 Task: Open Card Card0000000240 in Board Board0000000060 in Workspace WS0000000020 in Trello. Add Member Email0000000080 to Card Card0000000240 in Board Board0000000060 in Workspace WS0000000020 in Trello. Add Red Label titled Label0000000240 to Card Card0000000240 in Board Board0000000060 in Workspace WS0000000020 in Trello. Add Checklist CL0000000240 to Card Card0000000240 in Board Board0000000060 in Workspace WS0000000020 in Trello. Add Dates with Start Date as Nov 01 2023 and Due Date as Nov 30 2023 to Card Card0000000240 in Board Board0000000060 in Workspace WS0000000020 in Trello
Action: Mouse moved to (571, 613)
Screenshot: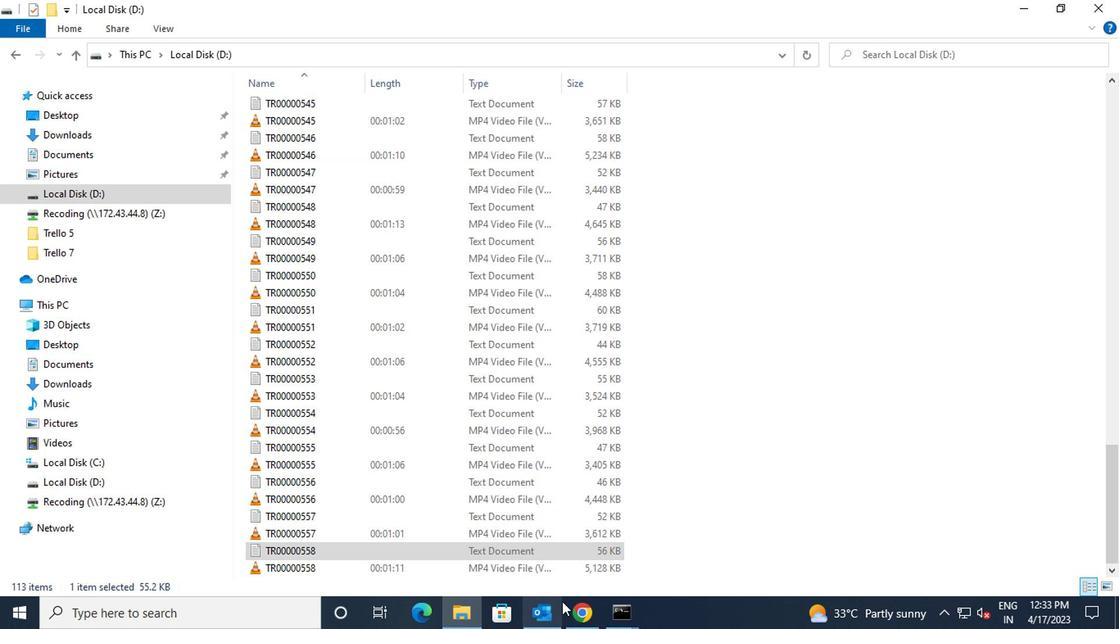 
Action: Mouse pressed left at (571, 613)
Screenshot: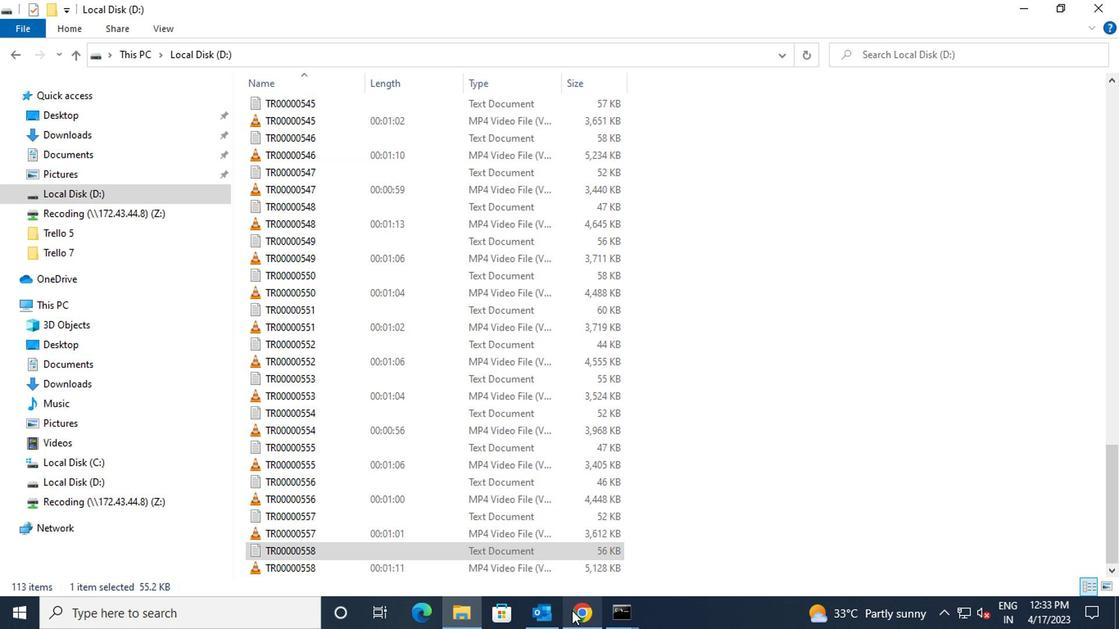 
Action: Mouse moved to (393, 494)
Screenshot: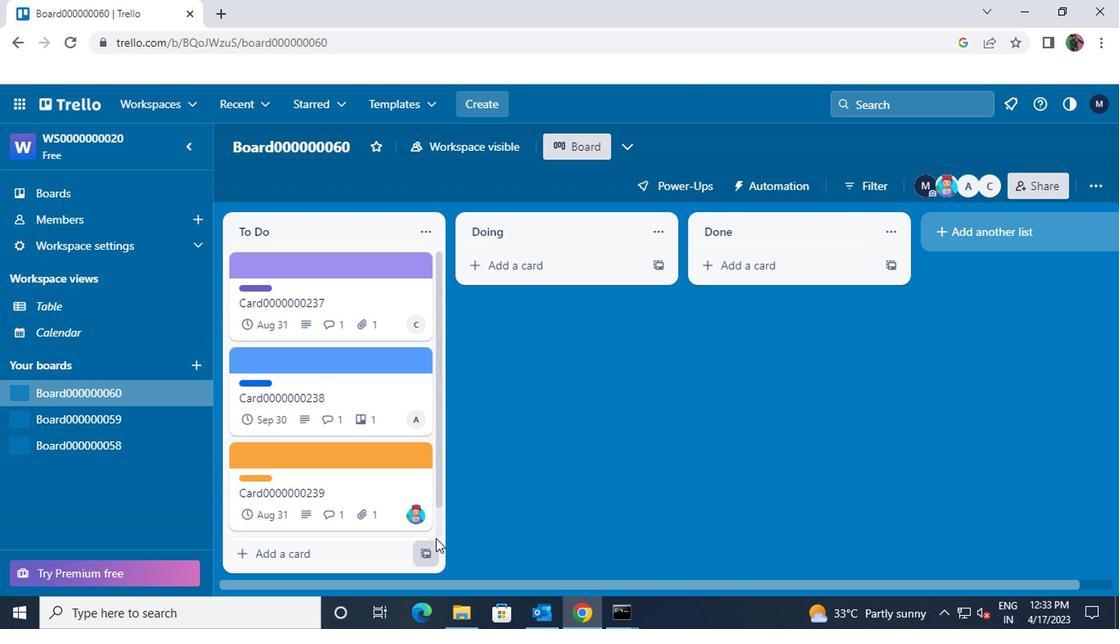
Action: Mouse scrolled (393, 493) with delta (0, 0)
Screenshot: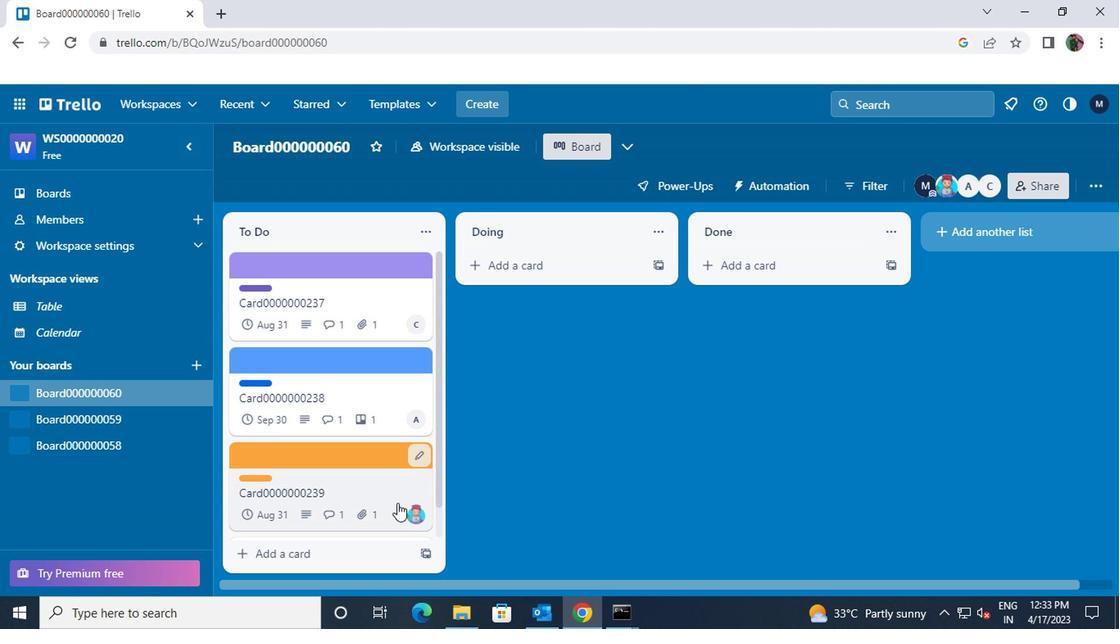 
Action: Mouse scrolled (393, 493) with delta (0, 0)
Screenshot: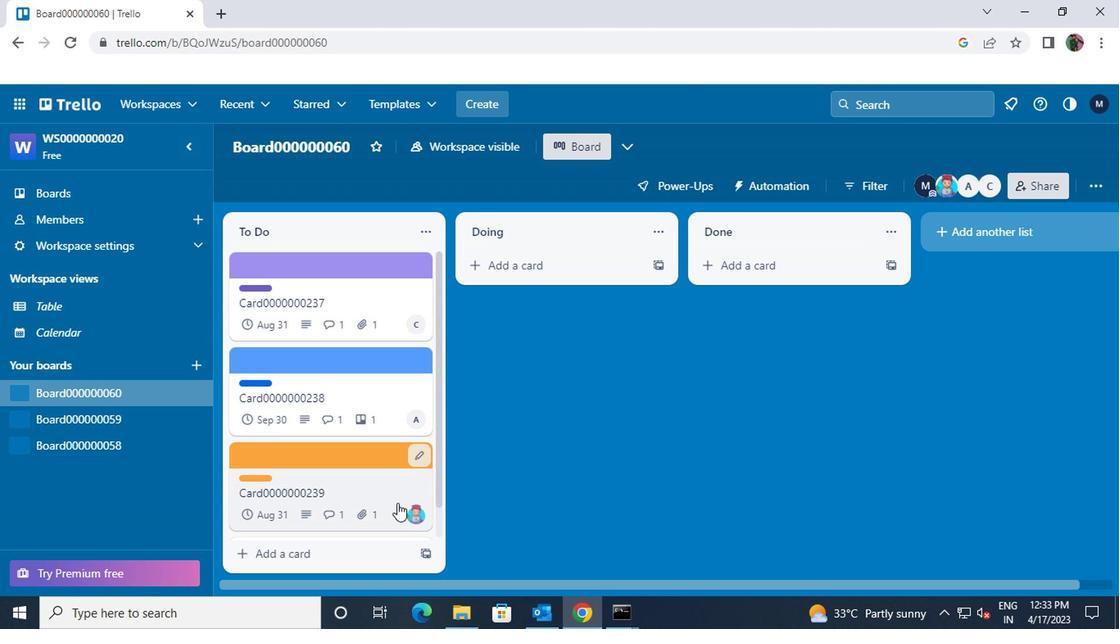 
Action: Mouse scrolled (393, 493) with delta (0, 0)
Screenshot: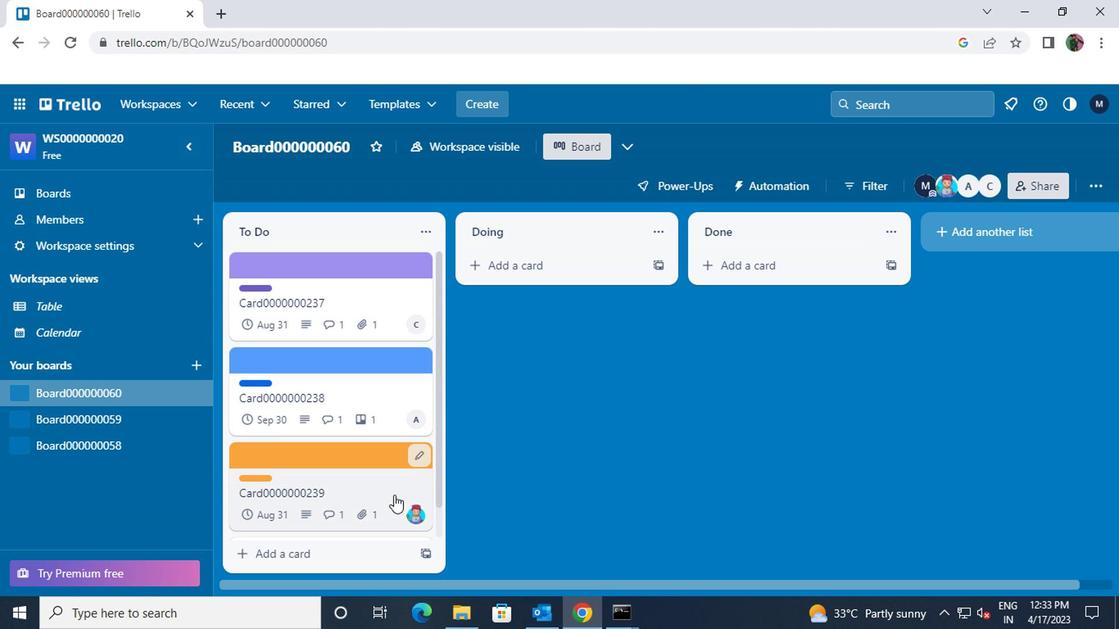 
Action: Mouse moved to (382, 506)
Screenshot: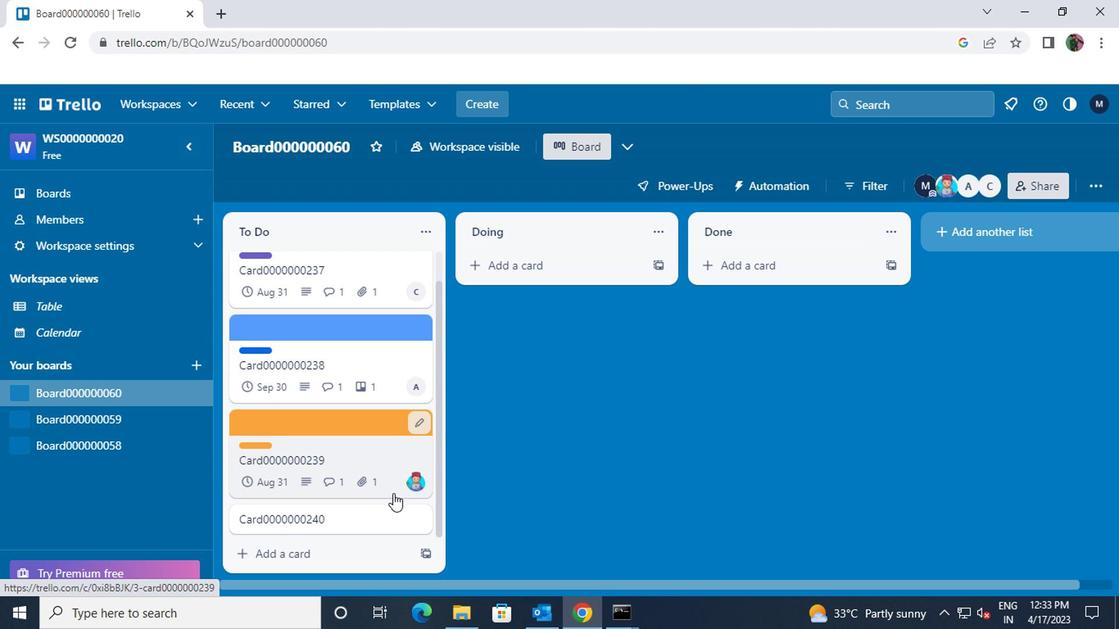 
Action: Mouse pressed left at (382, 506)
Screenshot: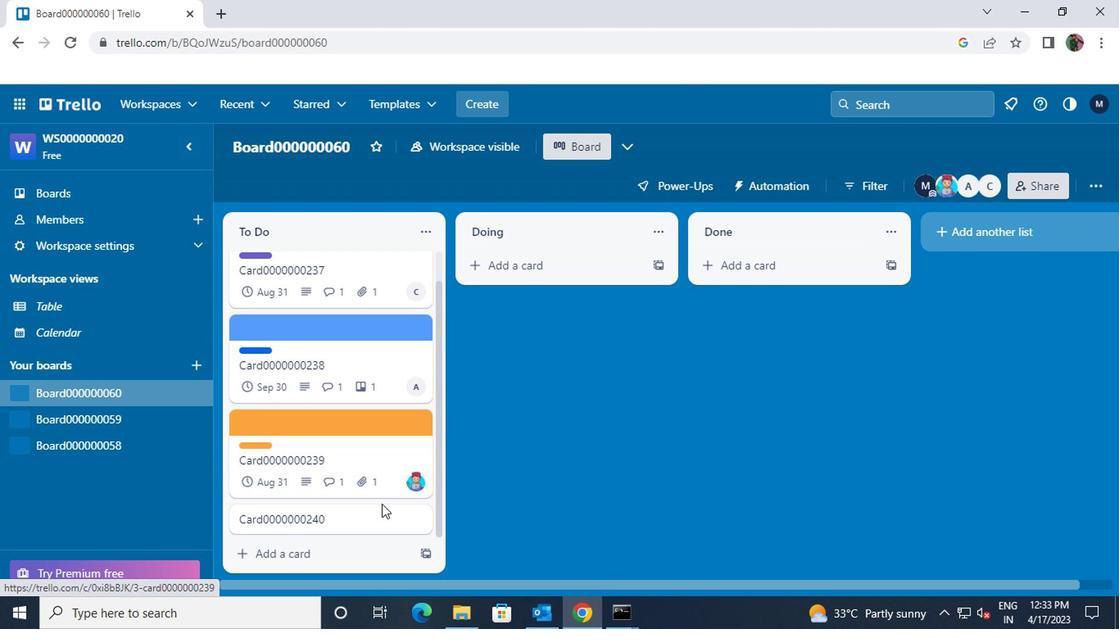 
Action: Mouse moved to (745, 240)
Screenshot: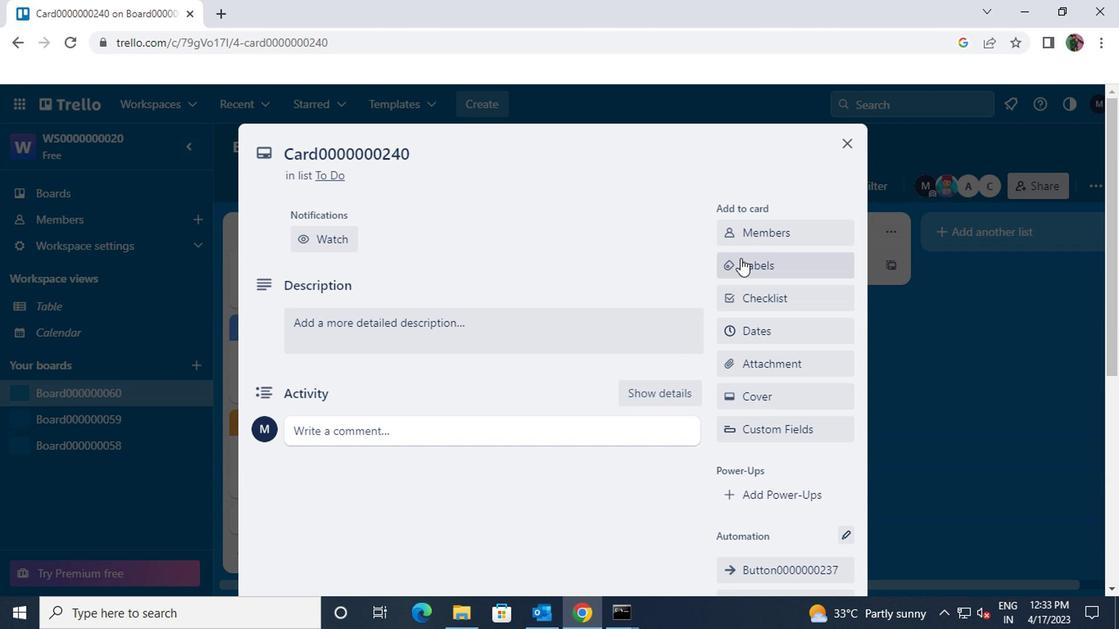 
Action: Mouse pressed left at (745, 240)
Screenshot: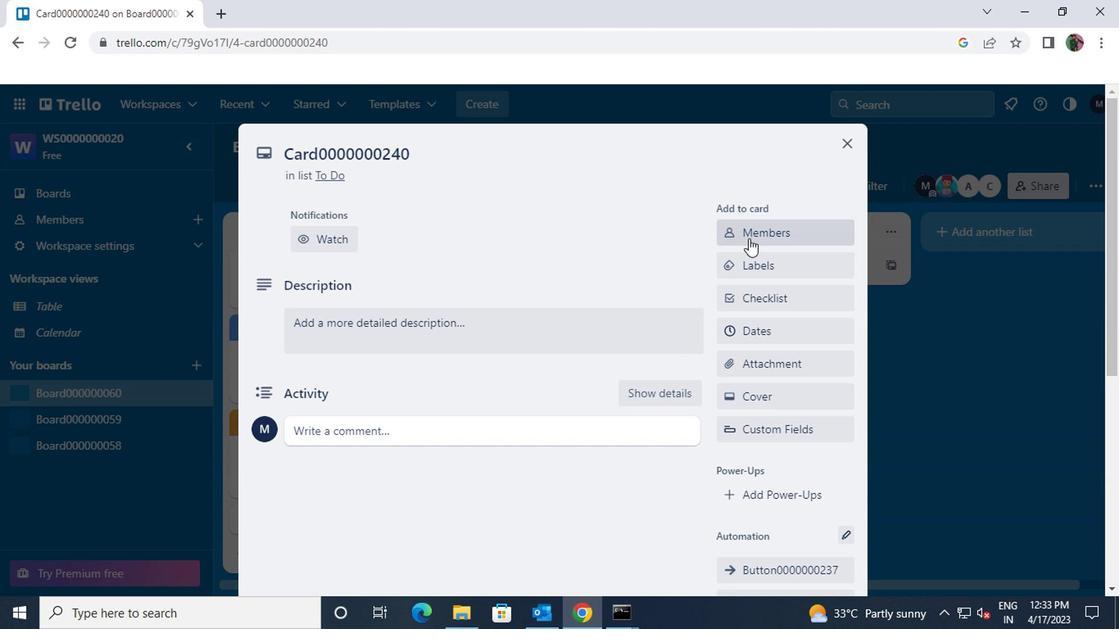 
Action: Key pressed nikrathi889<Key.shift>@GMAIL.COM
Screenshot: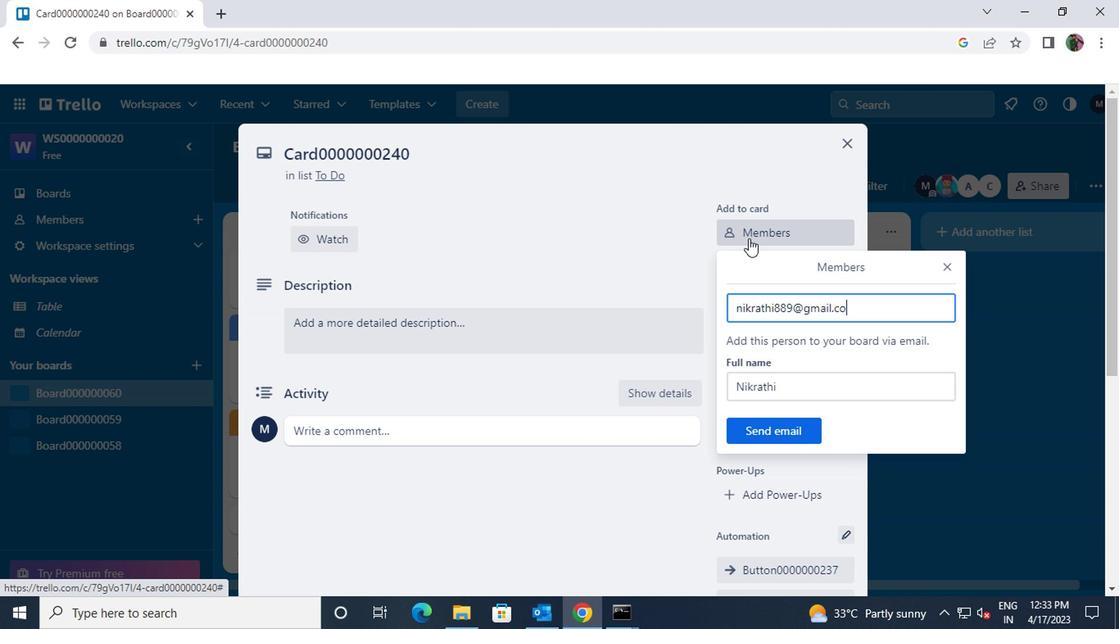 
Action: Mouse moved to (774, 431)
Screenshot: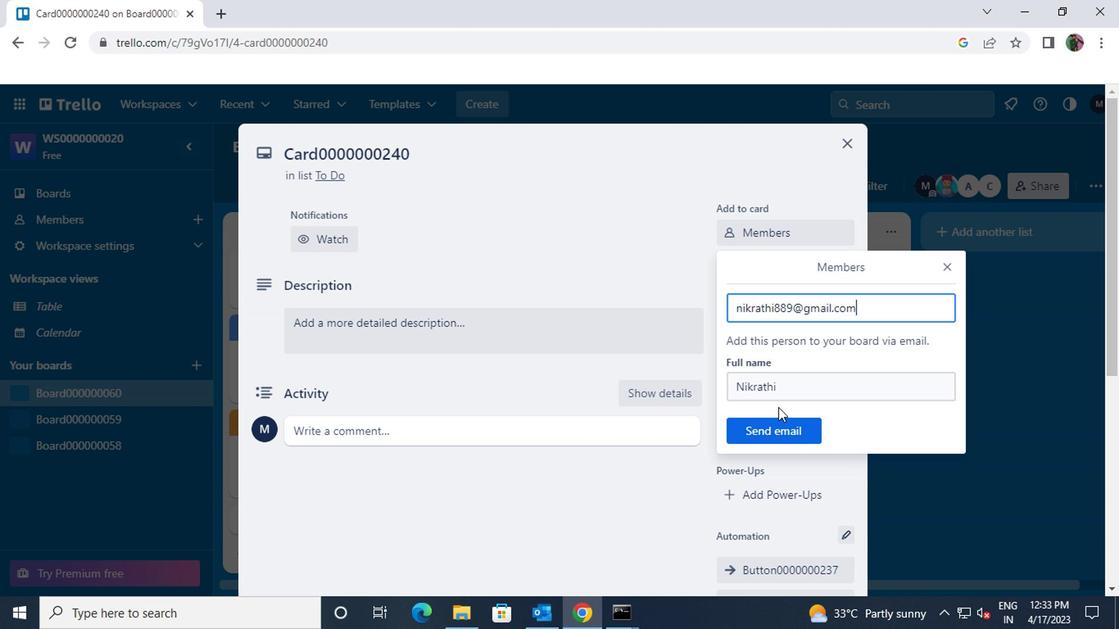 
Action: Mouse pressed left at (774, 431)
Screenshot: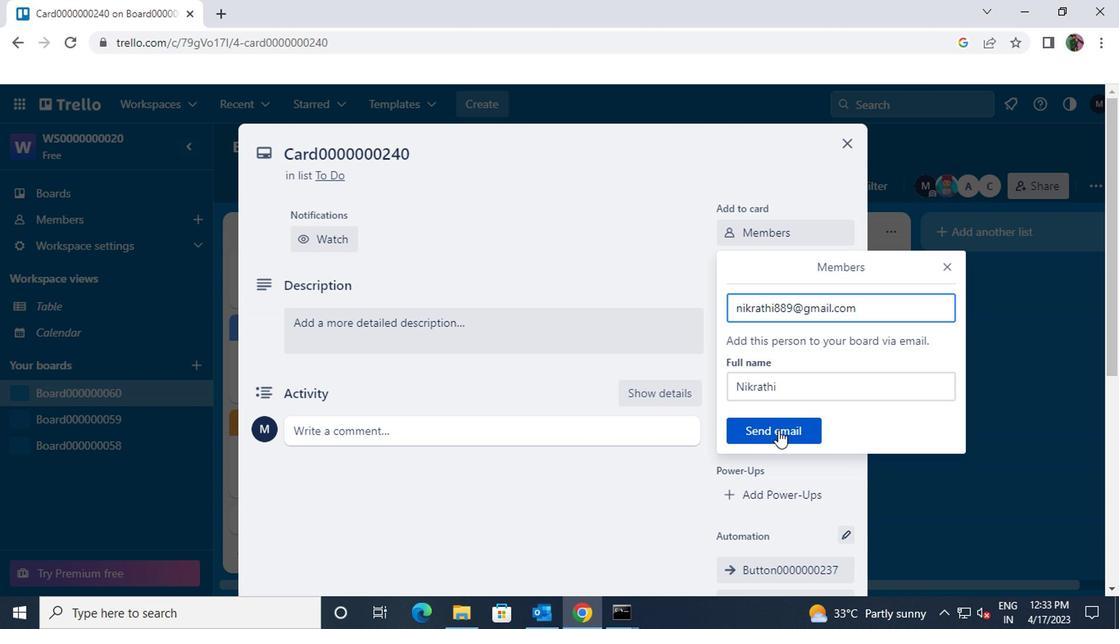
Action: Mouse moved to (770, 266)
Screenshot: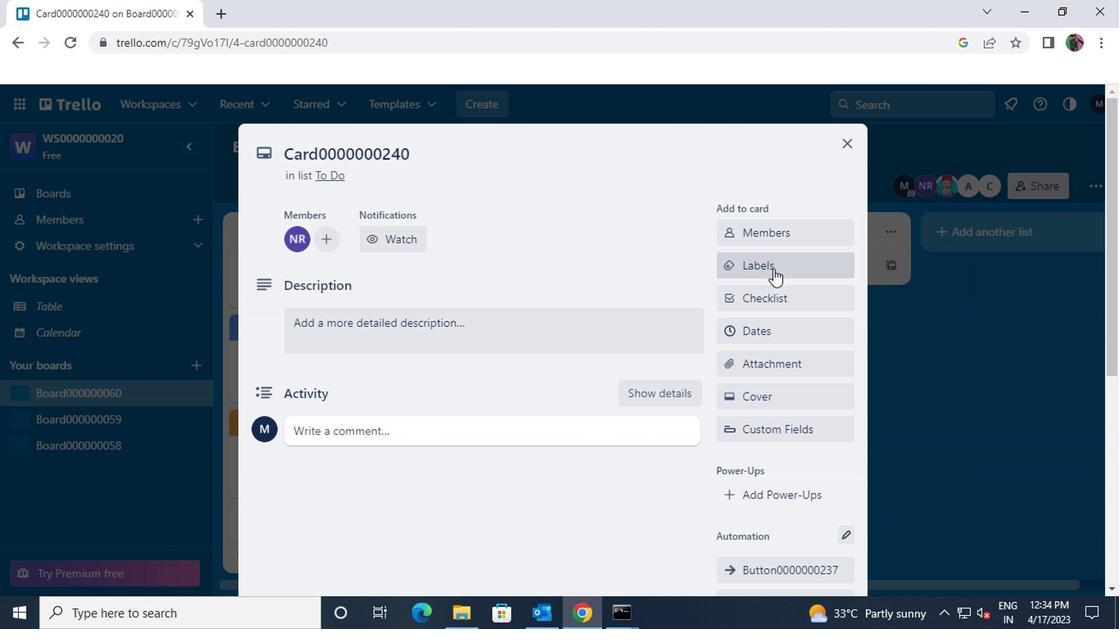 
Action: Mouse pressed left at (770, 266)
Screenshot: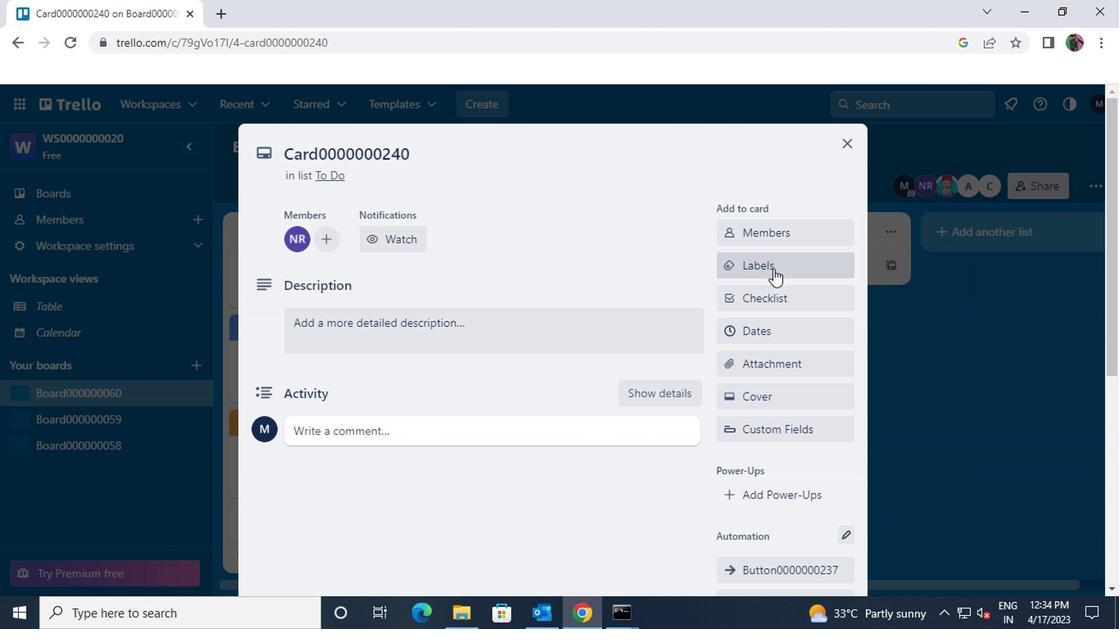 
Action: Mouse moved to (838, 521)
Screenshot: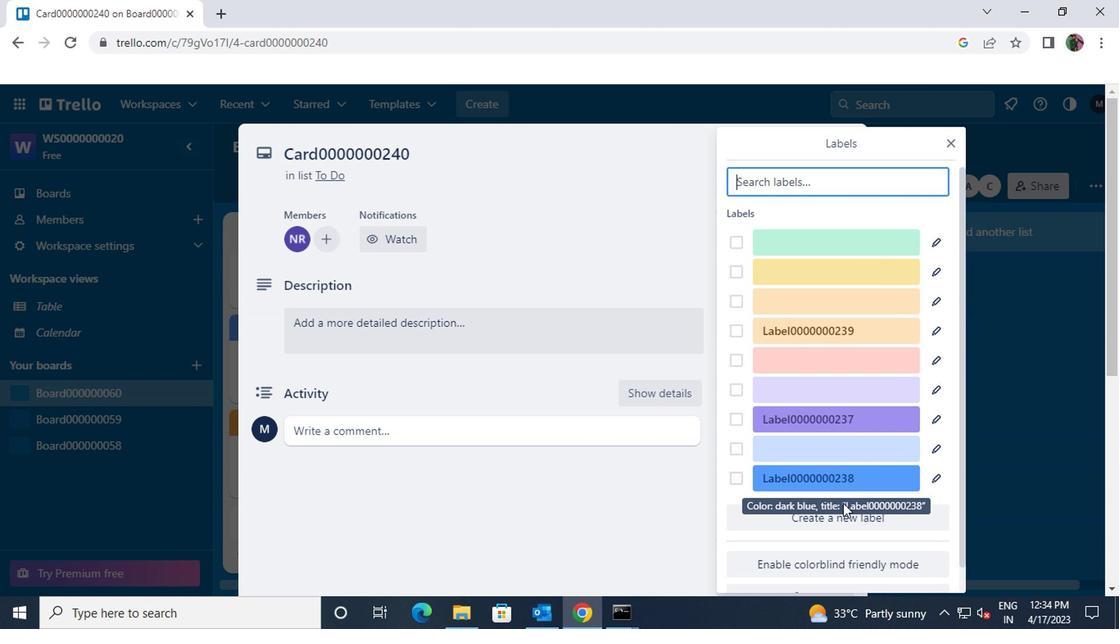 
Action: Mouse pressed left at (838, 521)
Screenshot: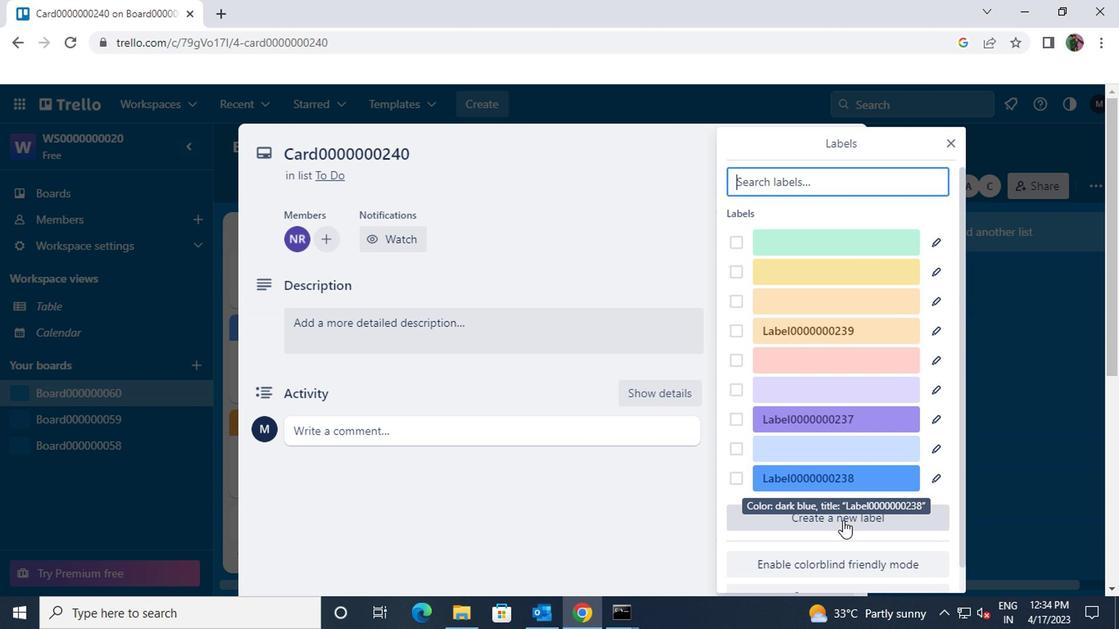 
Action: Mouse moved to (802, 294)
Screenshot: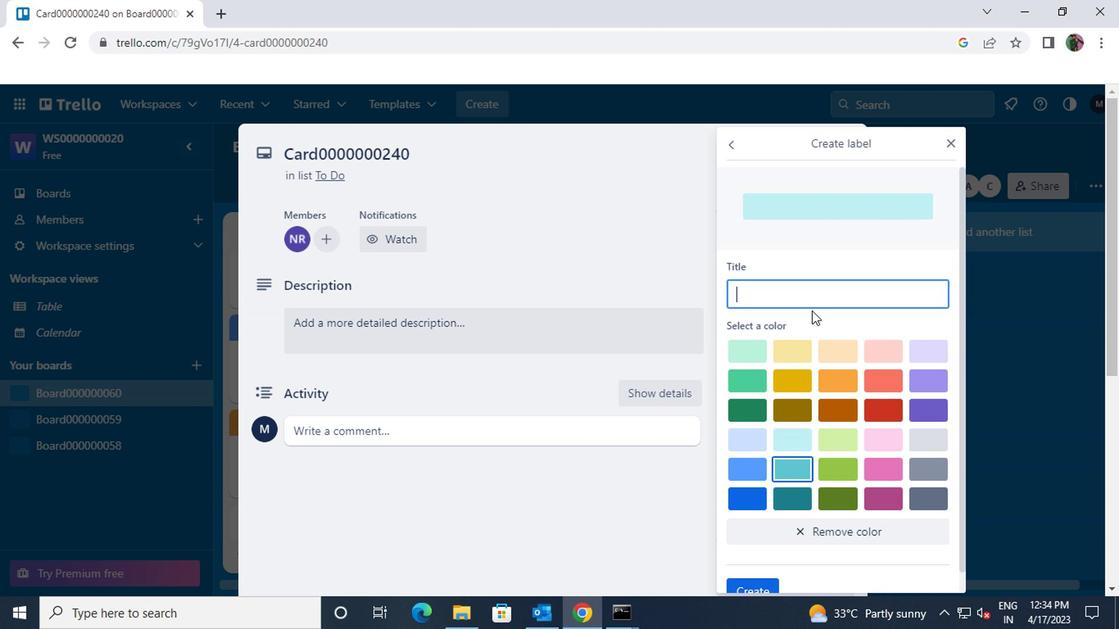 
Action: Mouse pressed left at (802, 294)
Screenshot: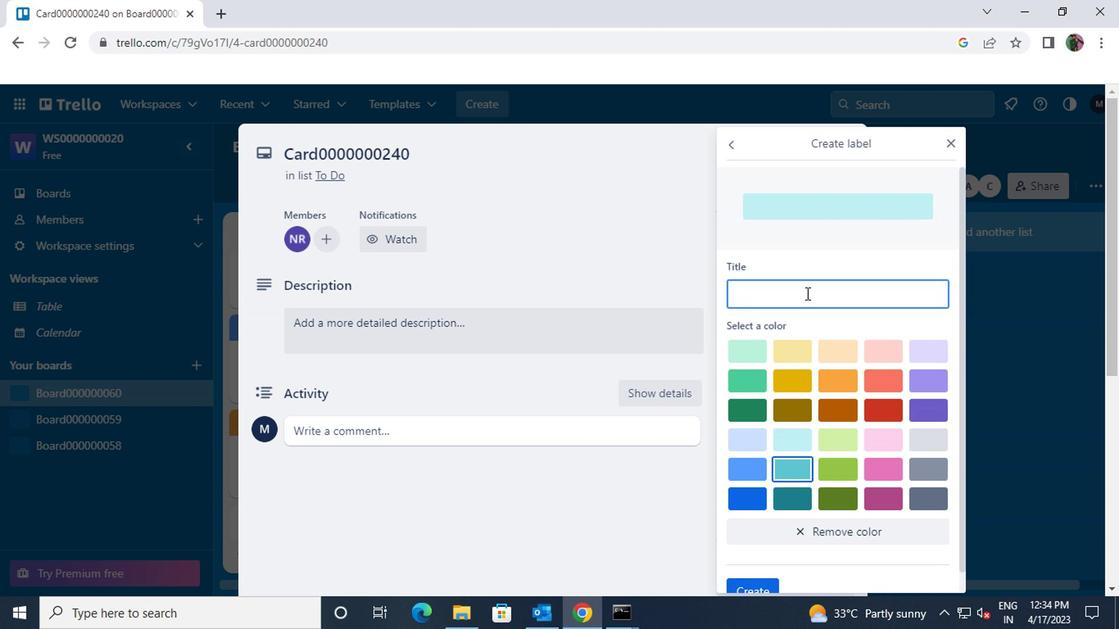 
Action: Key pressed LABEL0000000240
Screenshot: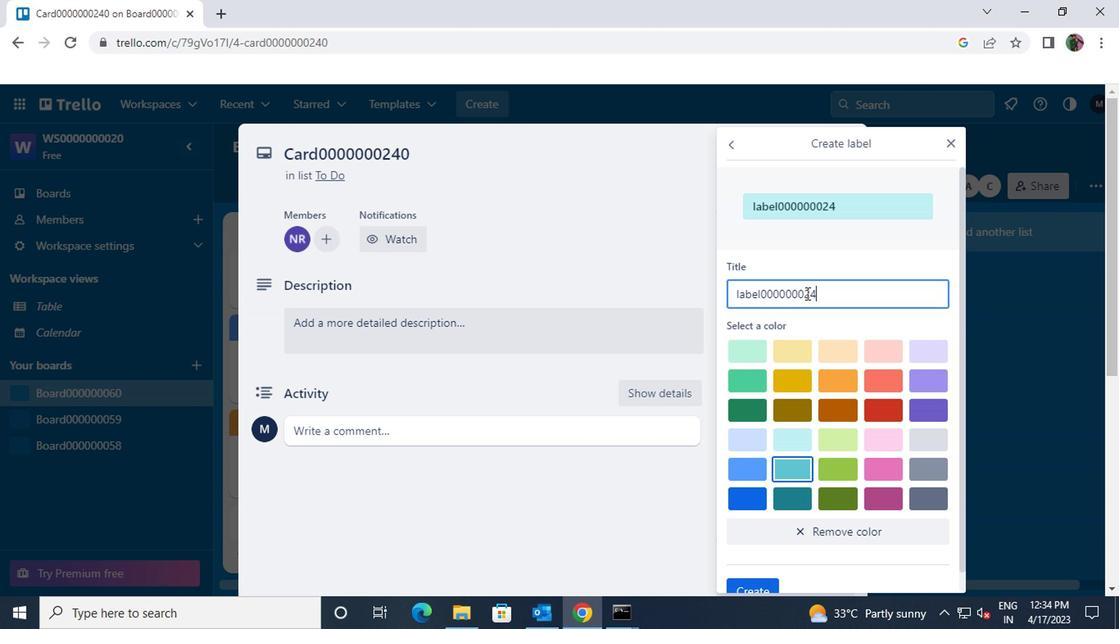 
Action: Mouse moved to (883, 409)
Screenshot: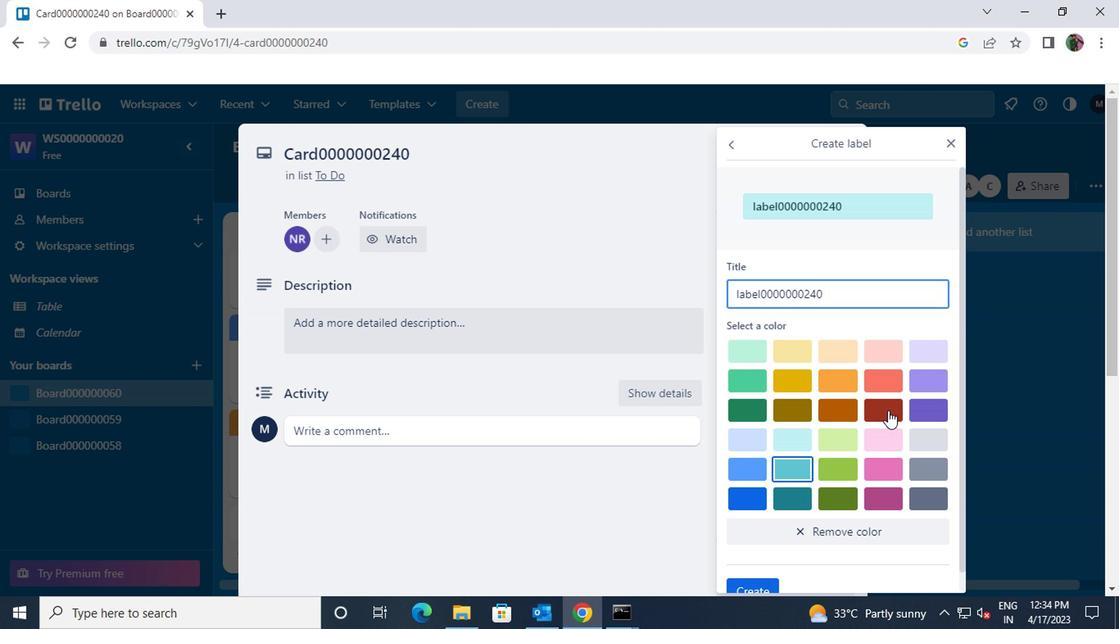 
Action: Mouse pressed left at (883, 409)
Screenshot: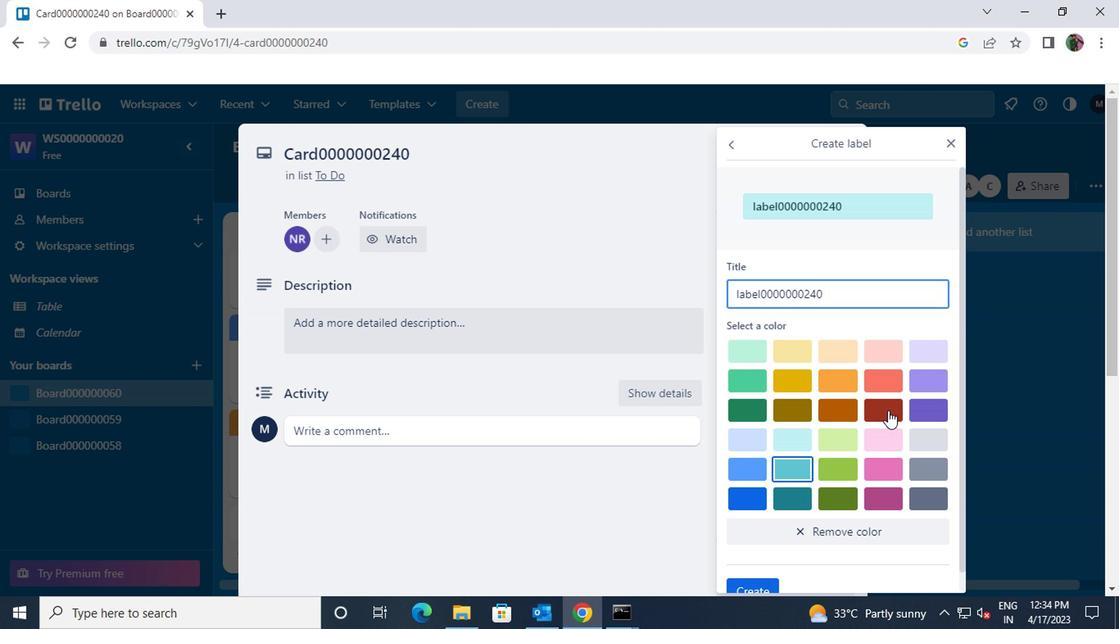
Action: Mouse moved to (883, 402)
Screenshot: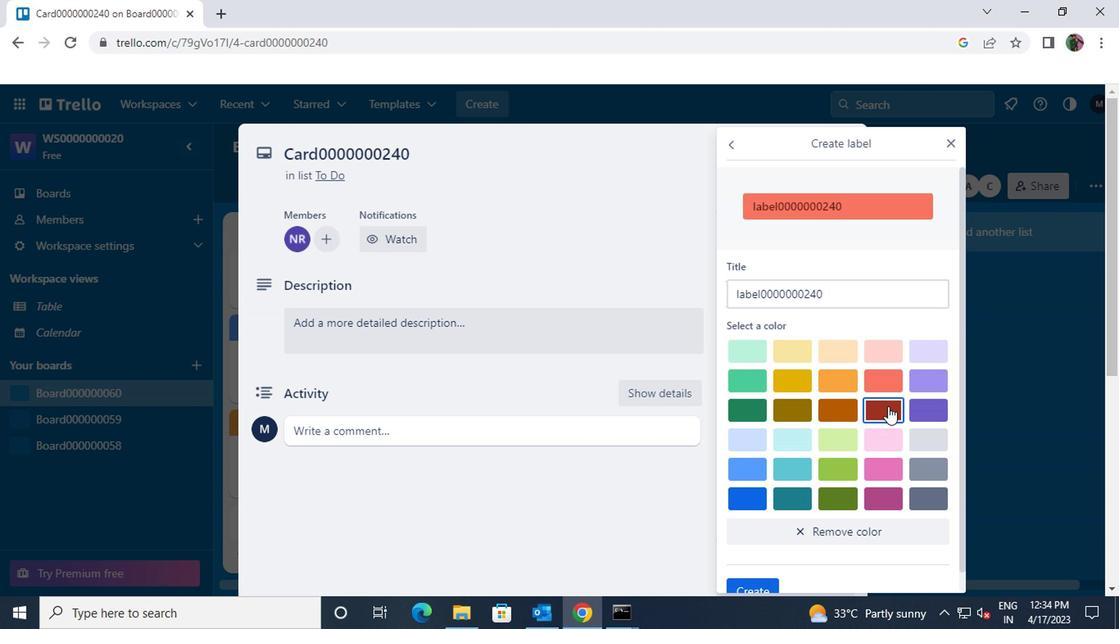 
Action: Mouse scrolled (883, 402) with delta (0, 0)
Screenshot: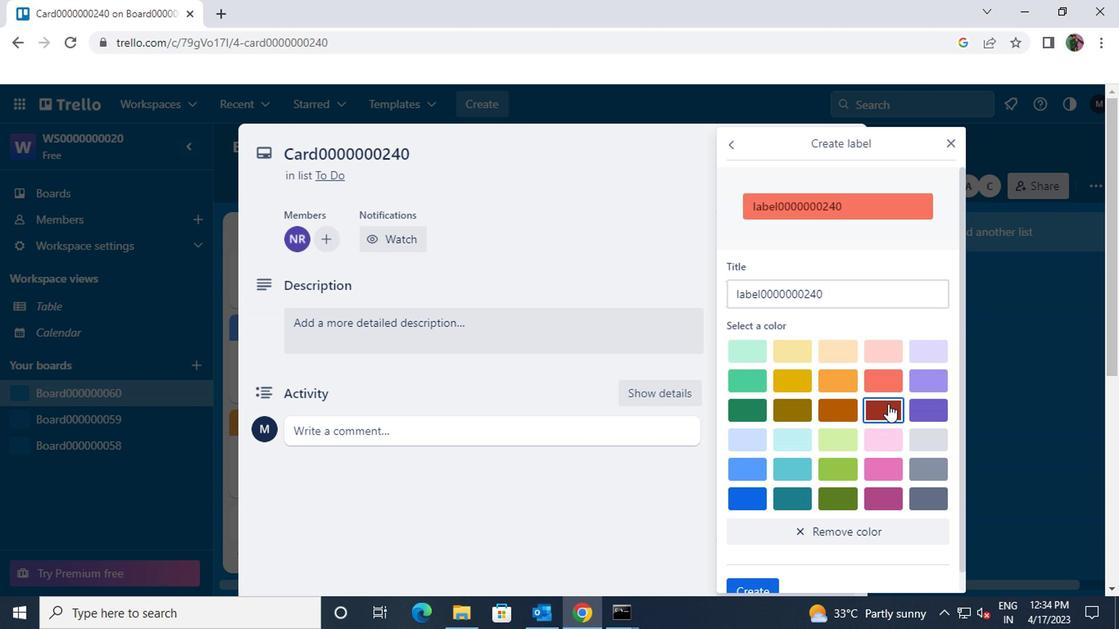 
Action: Mouse scrolled (883, 402) with delta (0, 0)
Screenshot: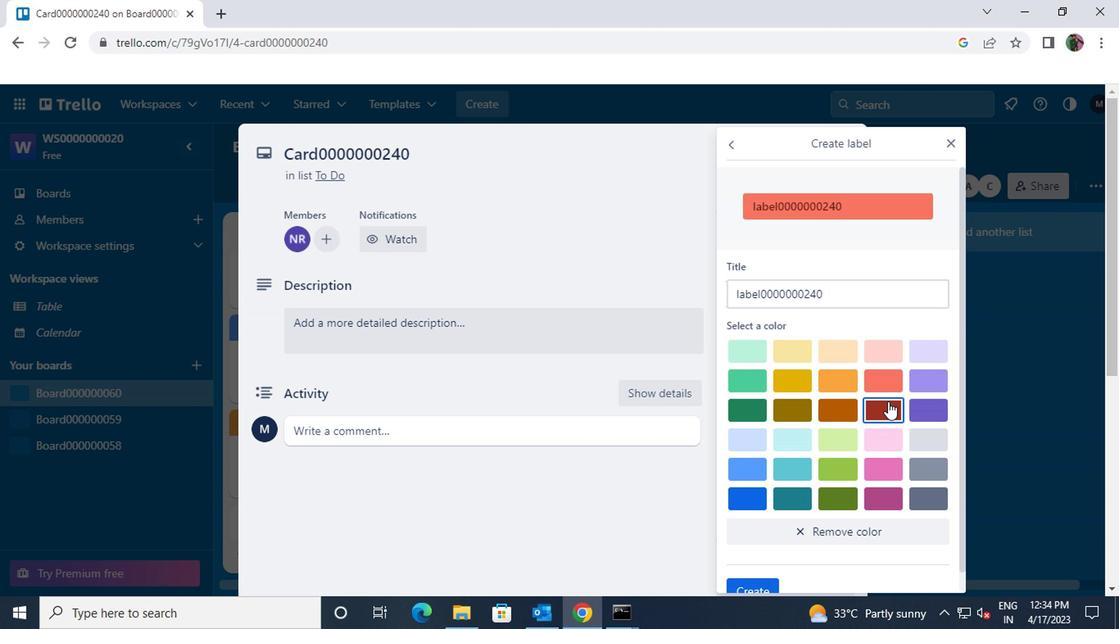 
Action: Mouse moved to (764, 568)
Screenshot: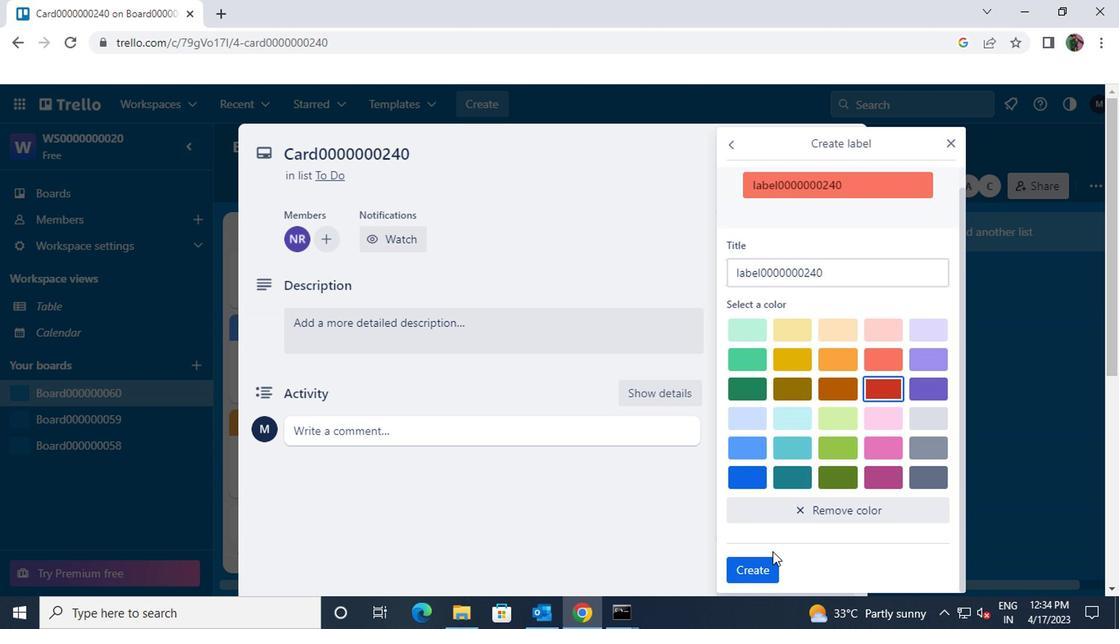 
Action: Mouse pressed left at (764, 568)
Screenshot: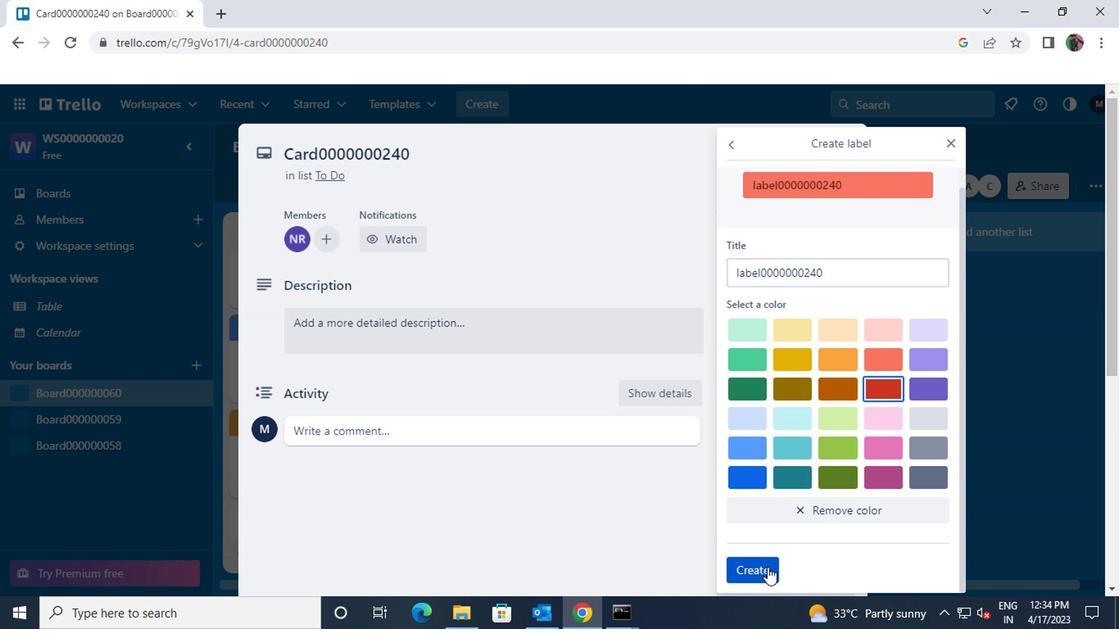 
Action: Mouse moved to (954, 141)
Screenshot: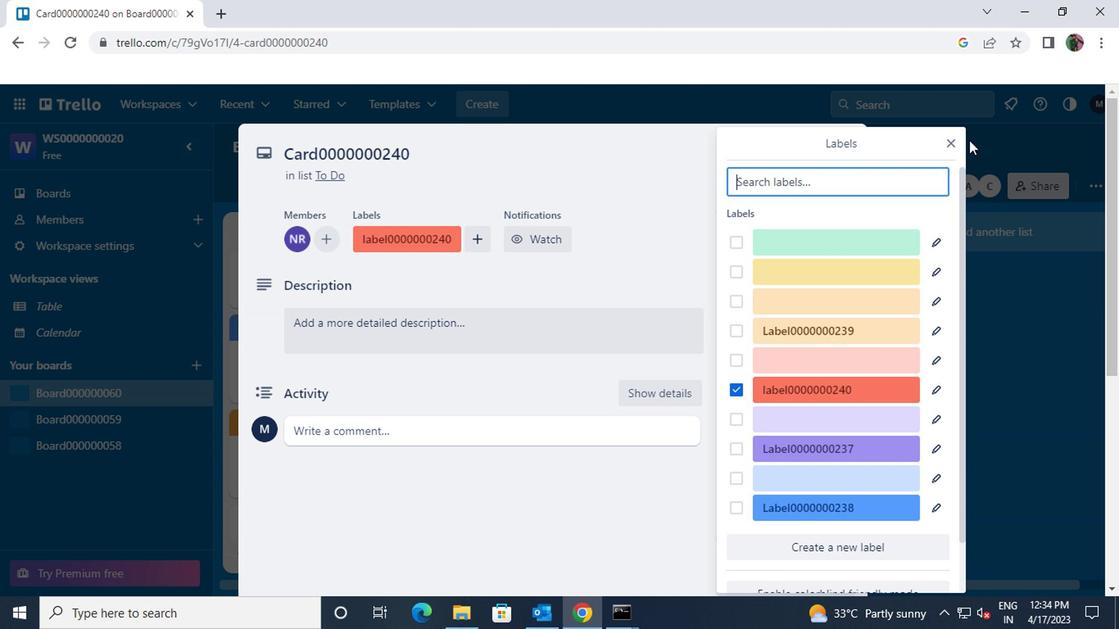 
Action: Mouse pressed left at (954, 141)
Screenshot: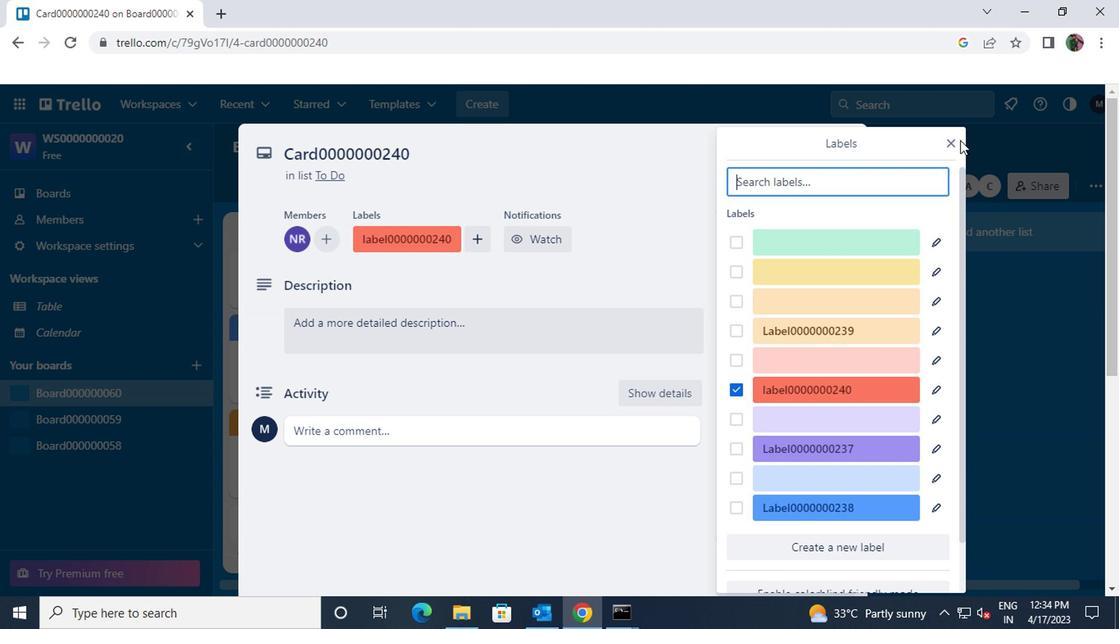 
Action: Mouse moved to (946, 142)
Screenshot: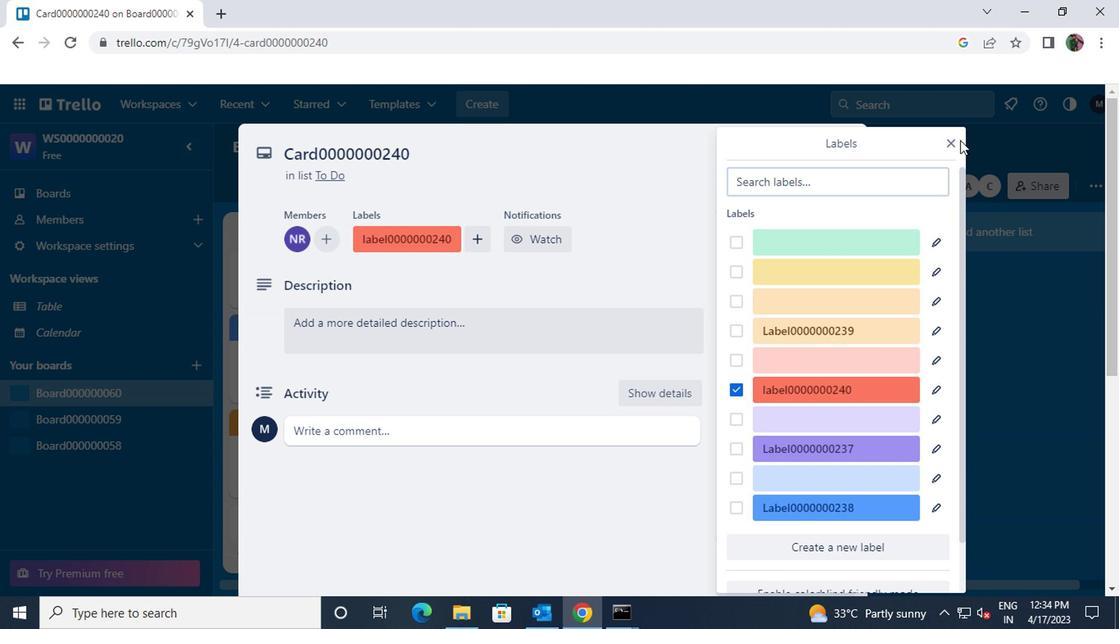 
Action: Mouse pressed left at (946, 142)
Screenshot: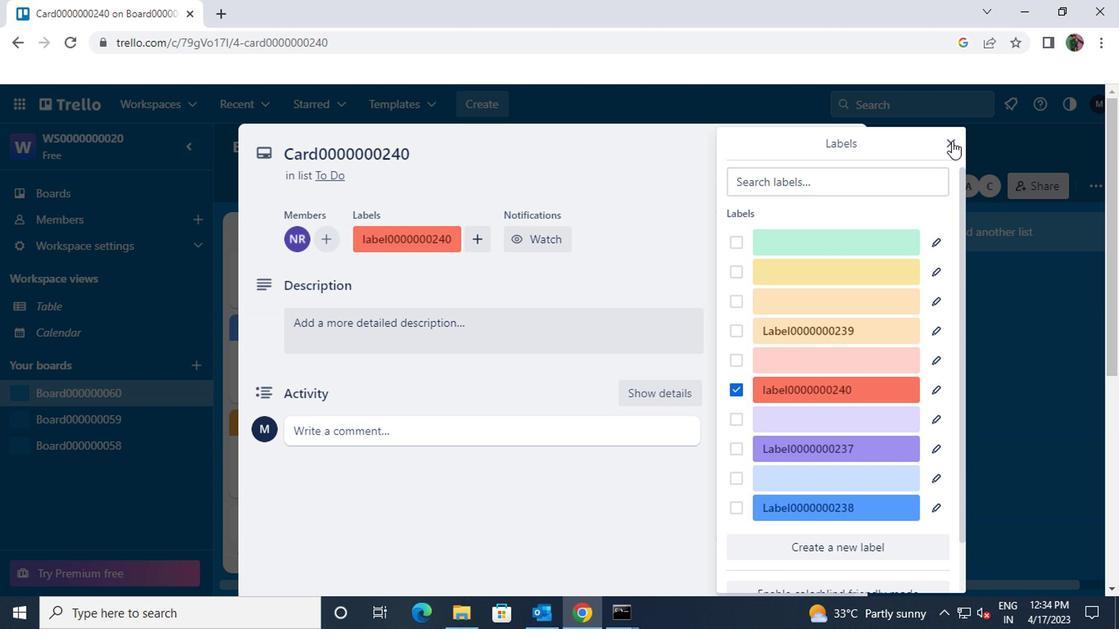 
Action: Mouse moved to (753, 299)
Screenshot: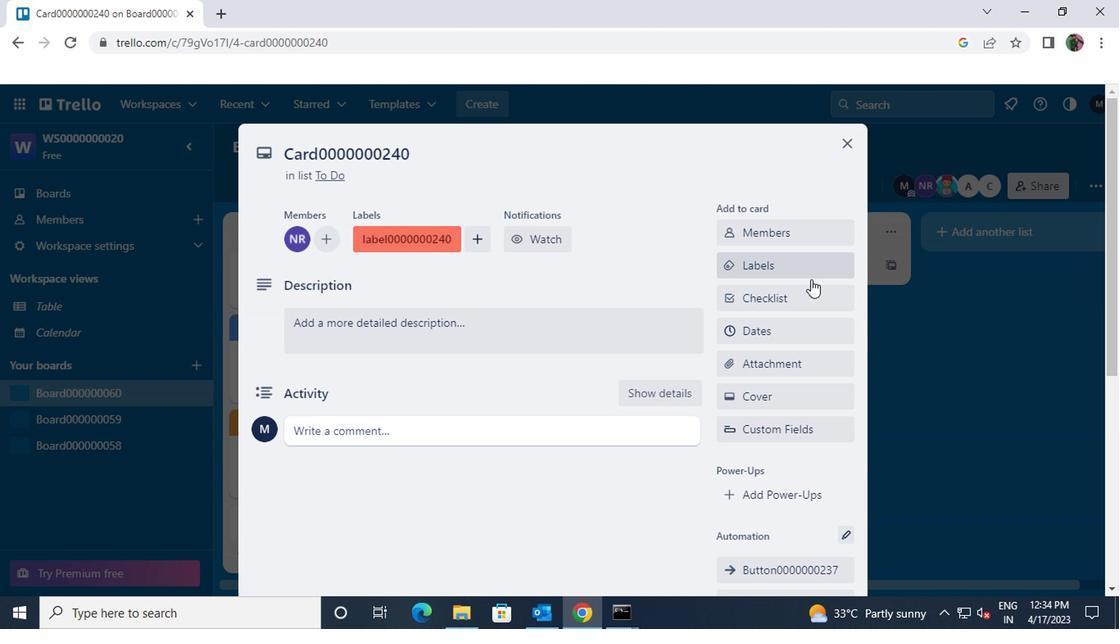 
Action: Mouse pressed left at (753, 299)
Screenshot: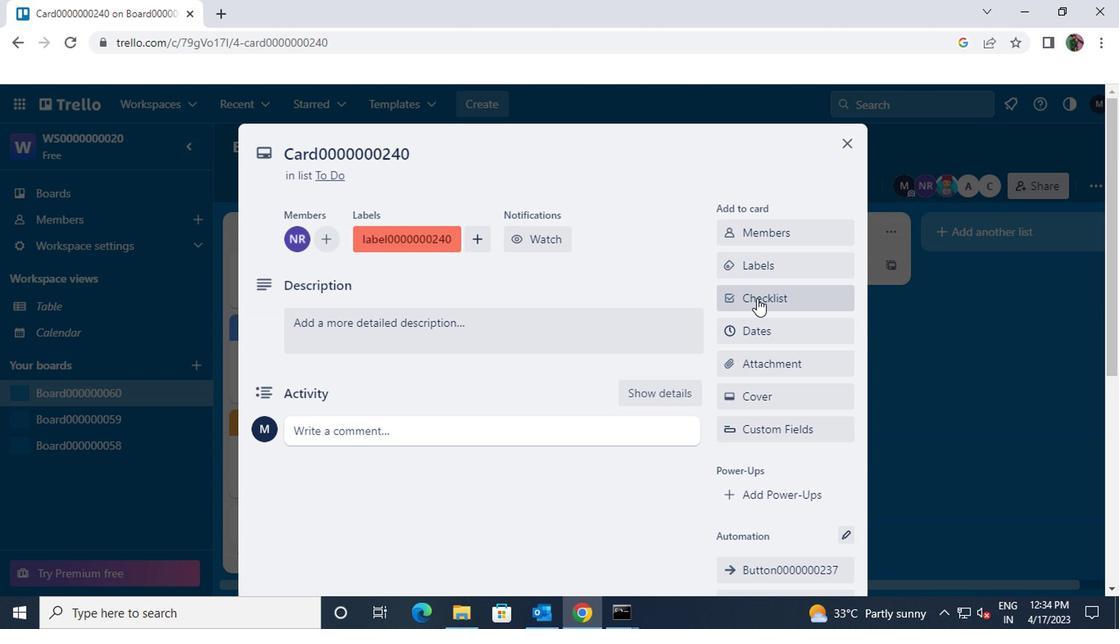 
Action: Key pressed <Key.shift>CL0000000240
Screenshot: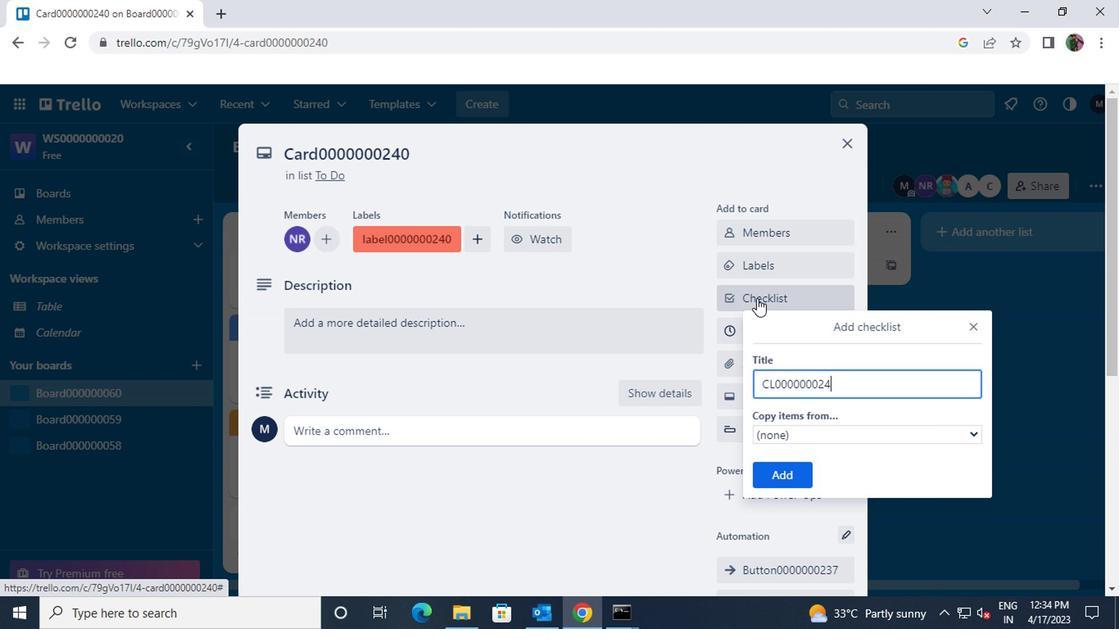 
Action: Mouse moved to (800, 479)
Screenshot: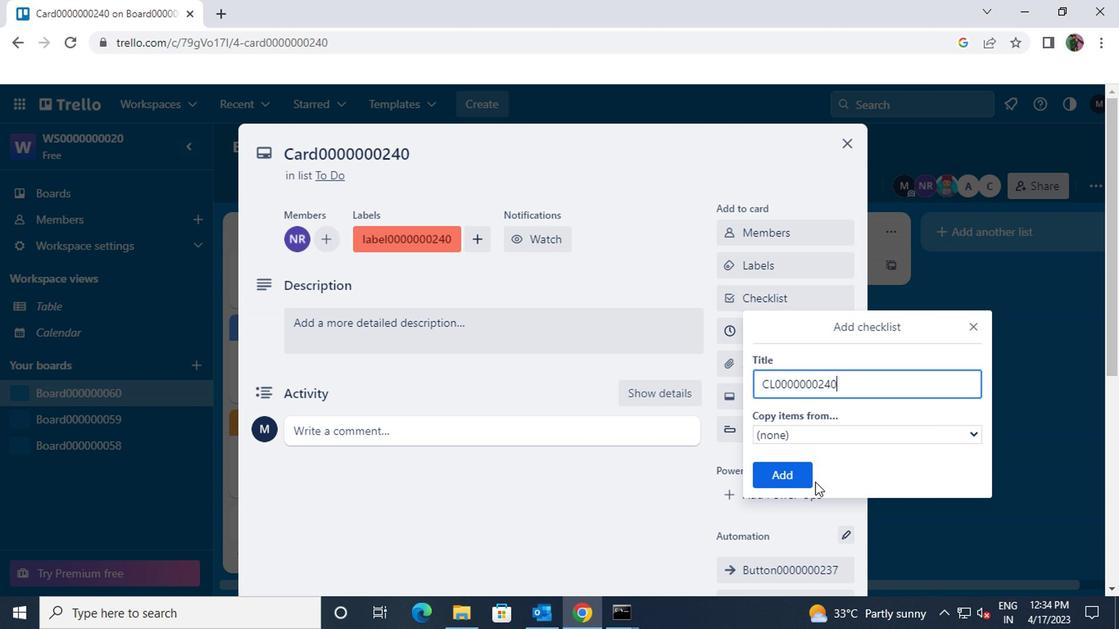 
Action: Mouse pressed left at (800, 479)
Screenshot: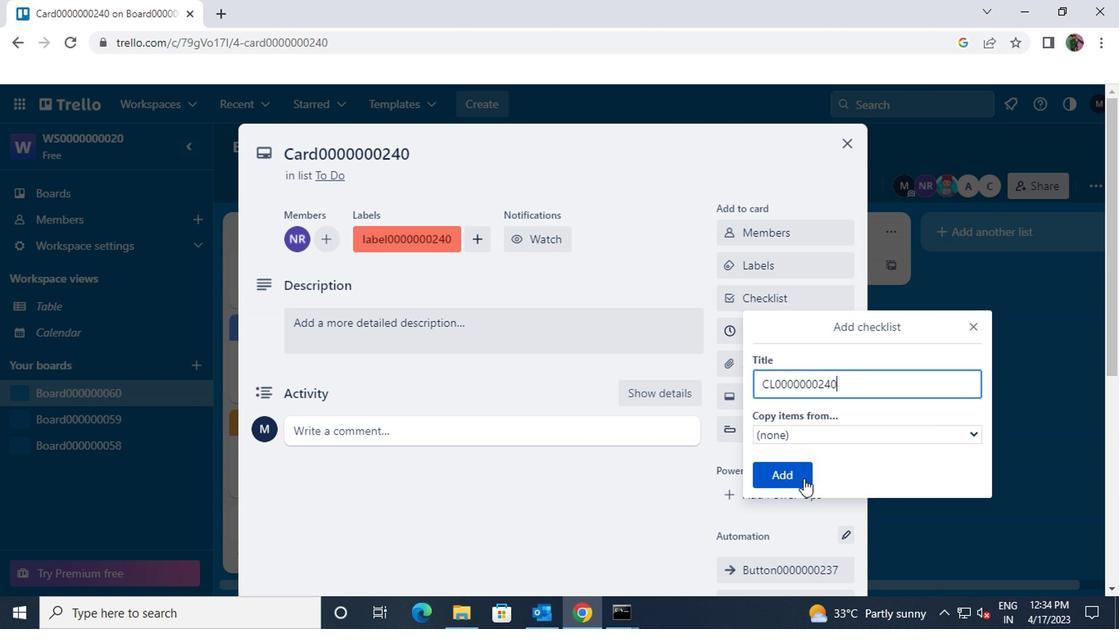 
Action: Mouse moved to (772, 334)
Screenshot: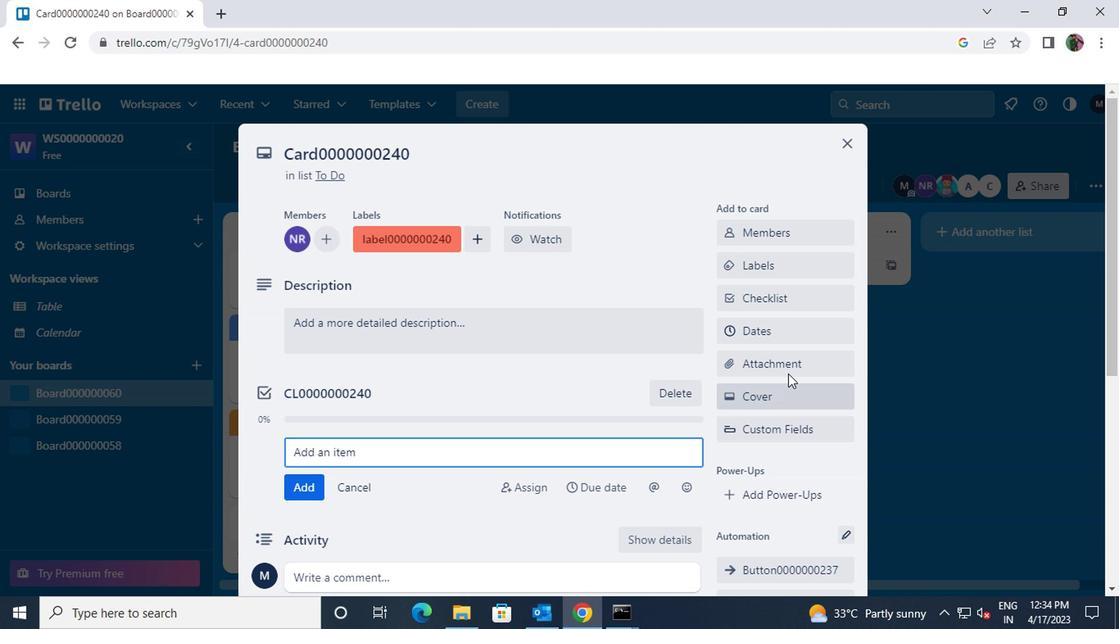 
Action: Mouse pressed left at (772, 334)
Screenshot: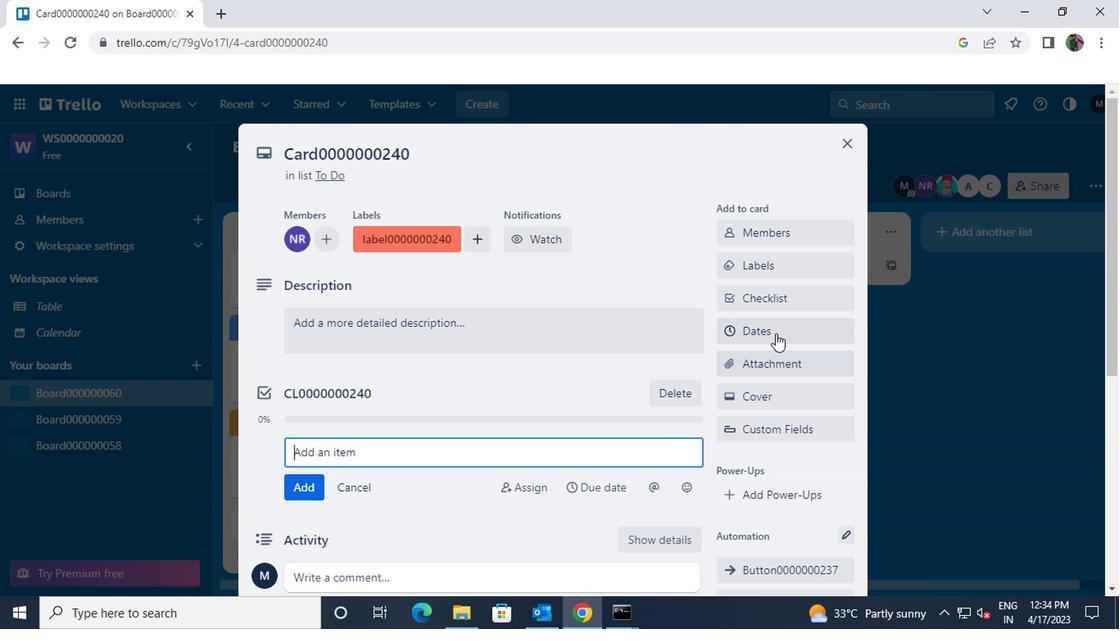 
Action: Mouse moved to (933, 185)
Screenshot: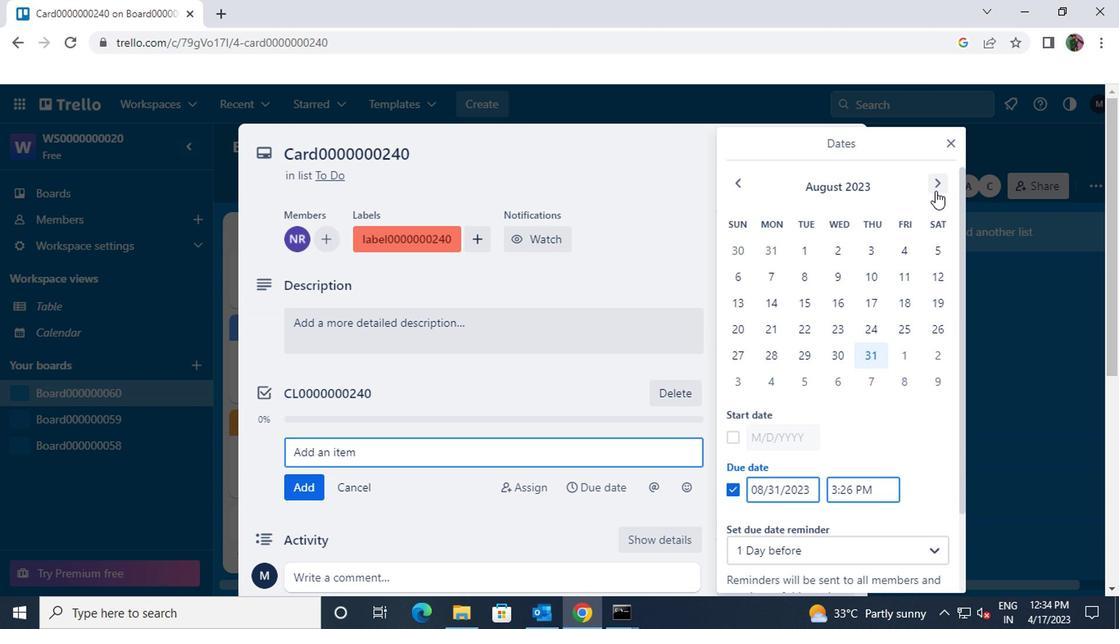 
Action: Mouse pressed left at (933, 185)
Screenshot: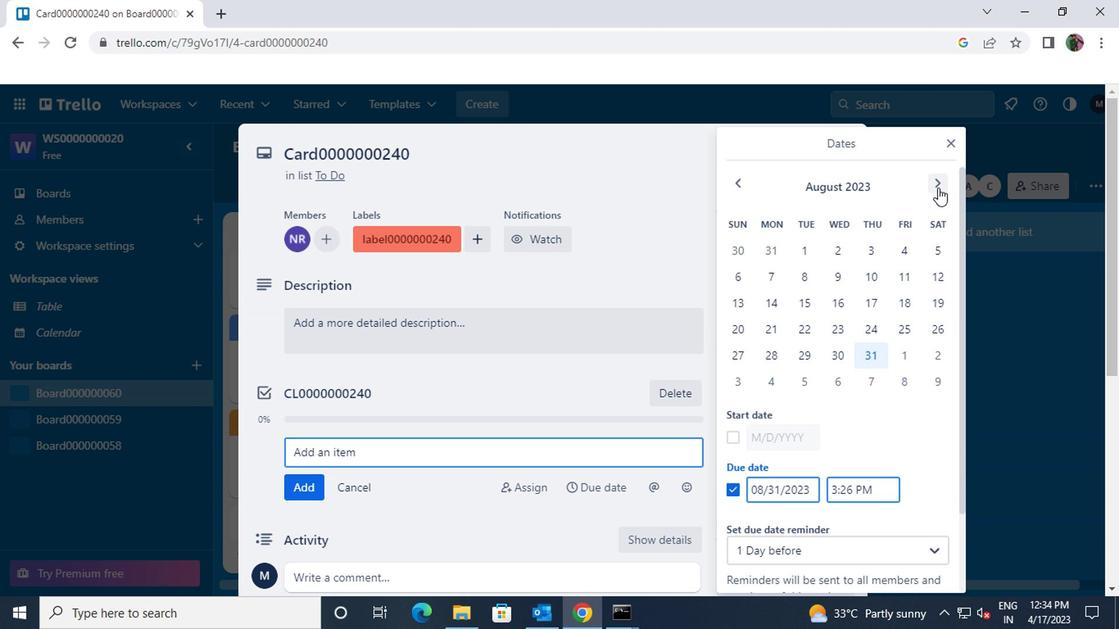 
Action: Mouse pressed left at (933, 185)
Screenshot: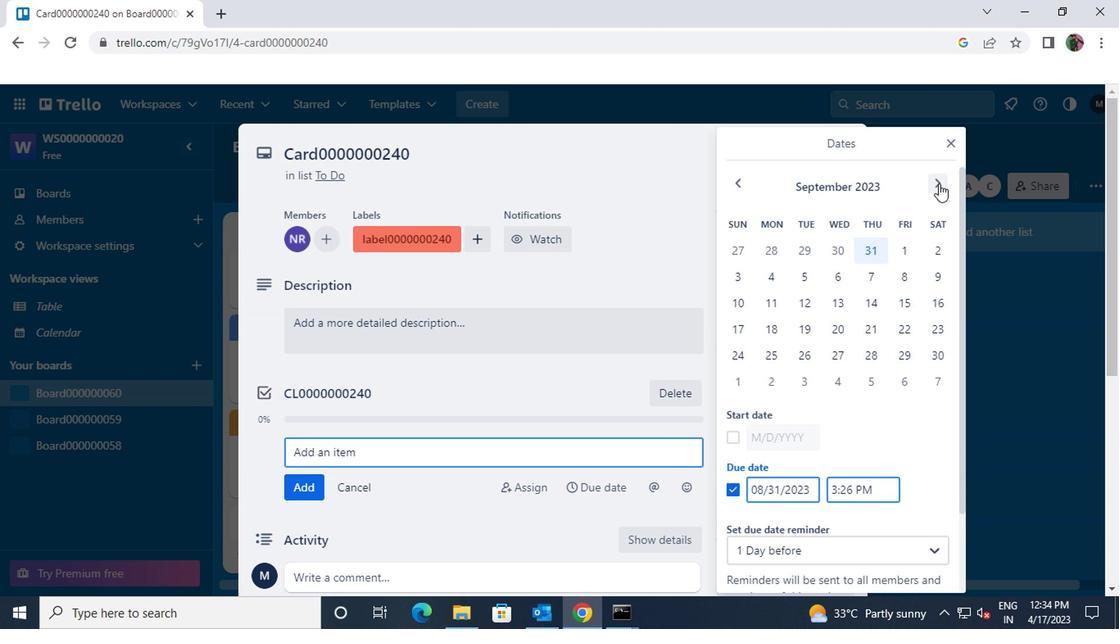 
Action: Mouse pressed left at (933, 185)
Screenshot: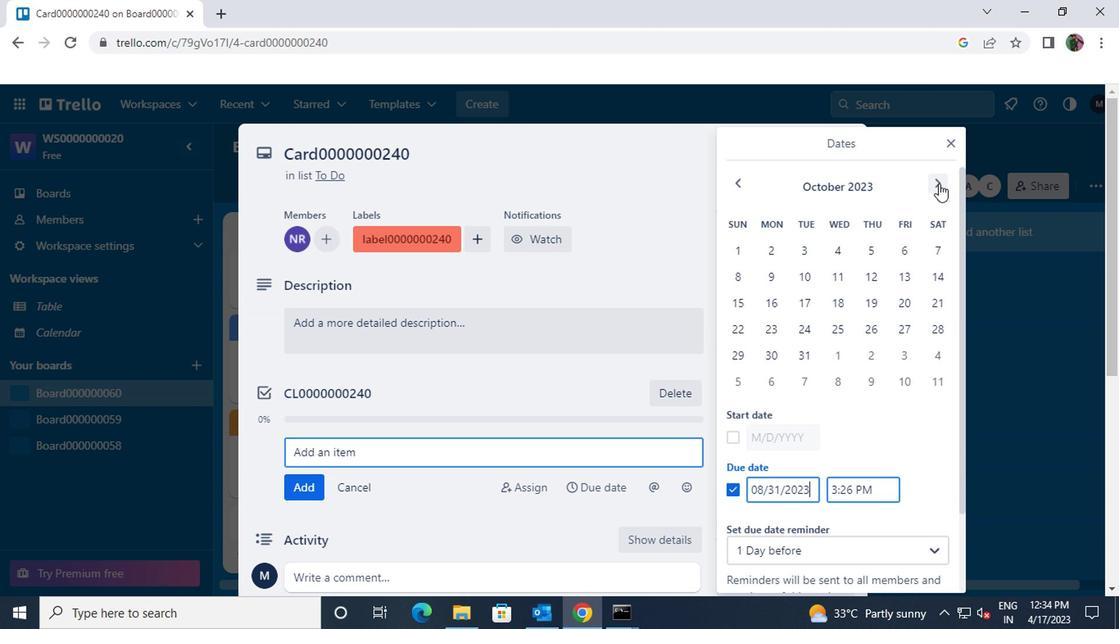 
Action: Mouse moved to (842, 248)
Screenshot: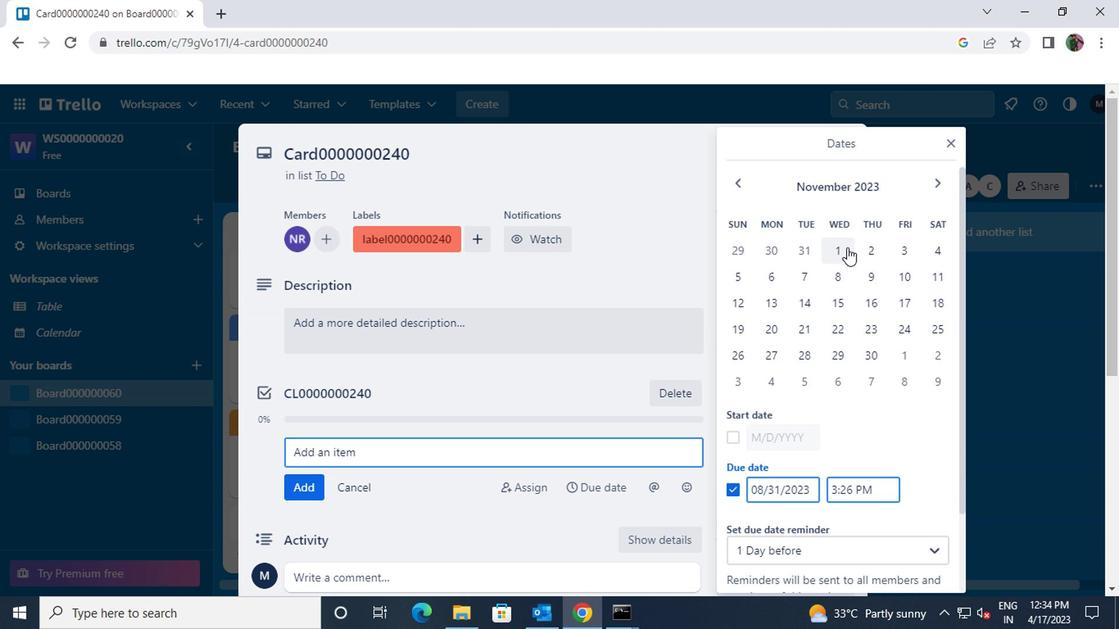 
Action: Mouse pressed left at (842, 248)
Screenshot: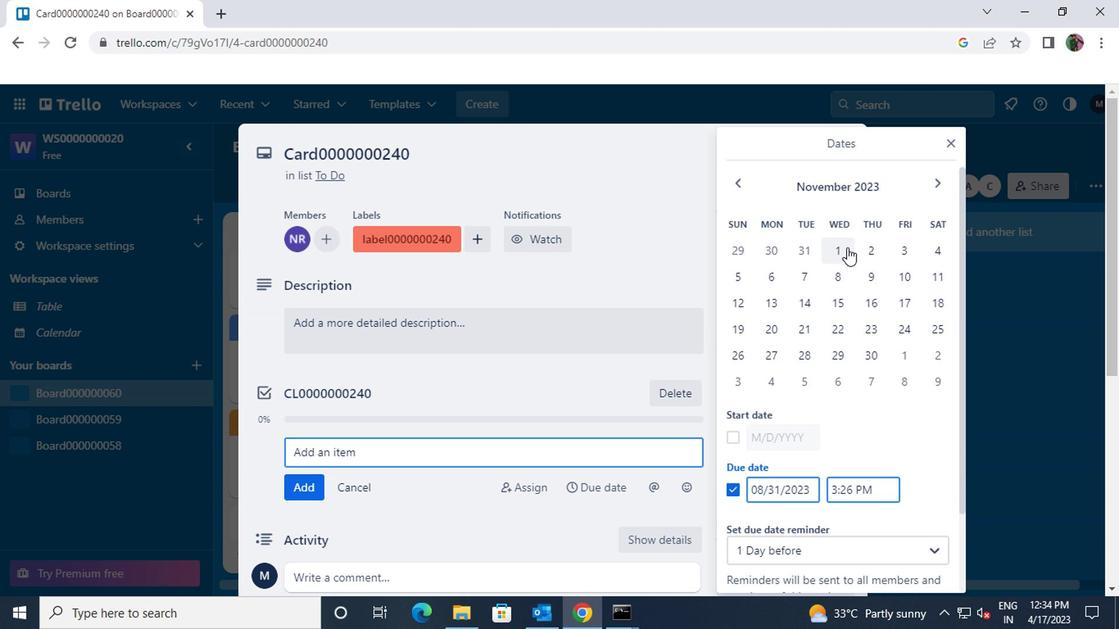 
Action: Mouse moved to (865, 357)
Screenshot: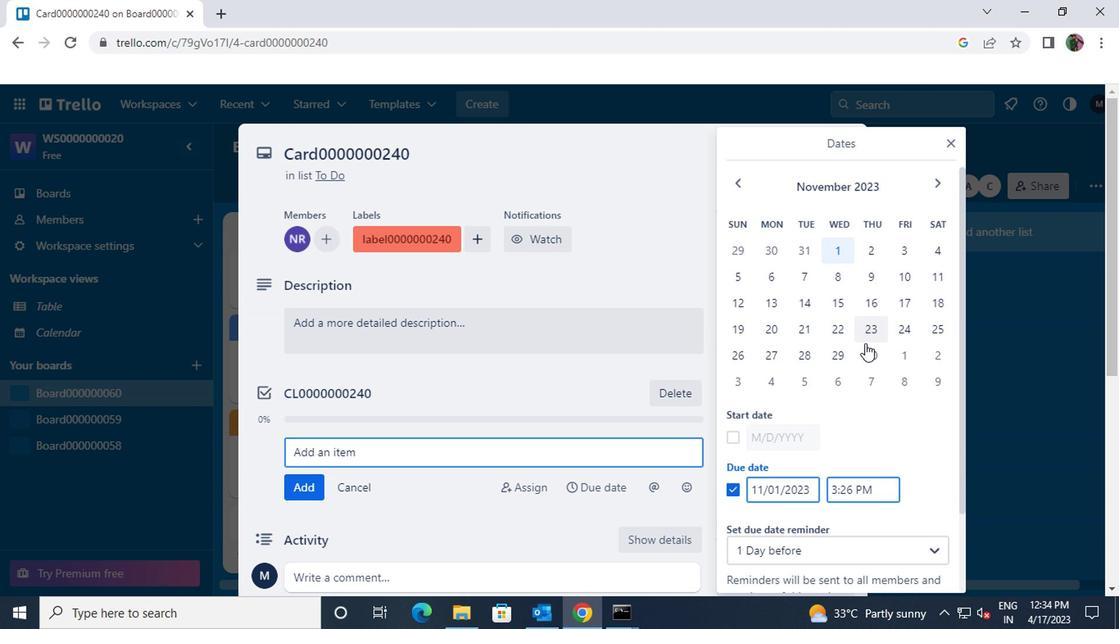 
Action: Mouse pressed left at (865, 357)
Screenshot: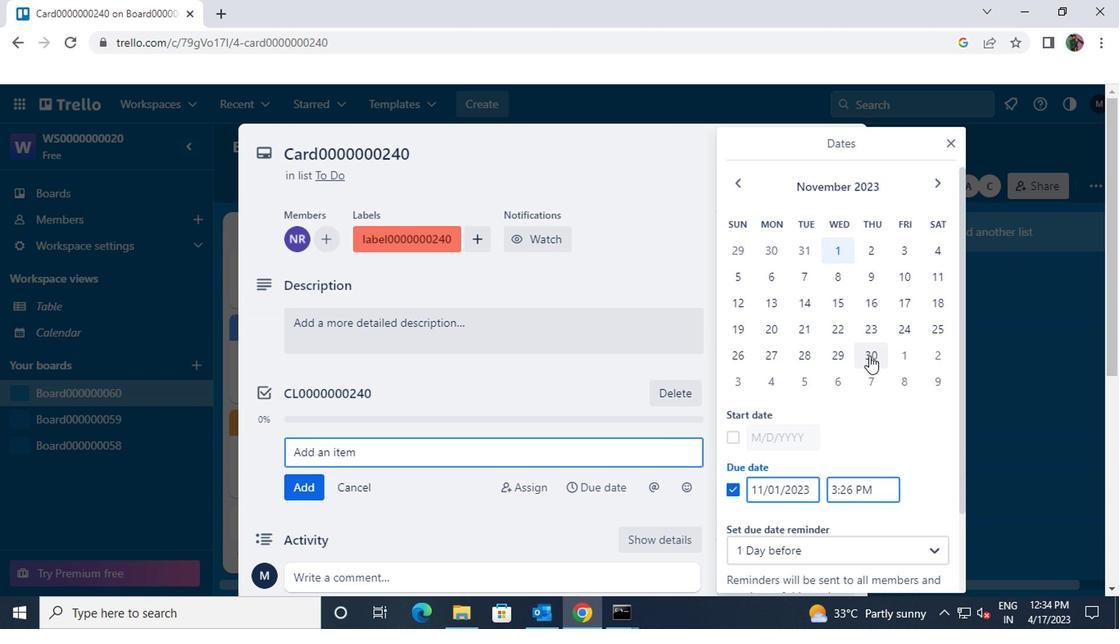 
Action: Mouse scrolled (865, 356) with delta (0, -1)
Screenshot: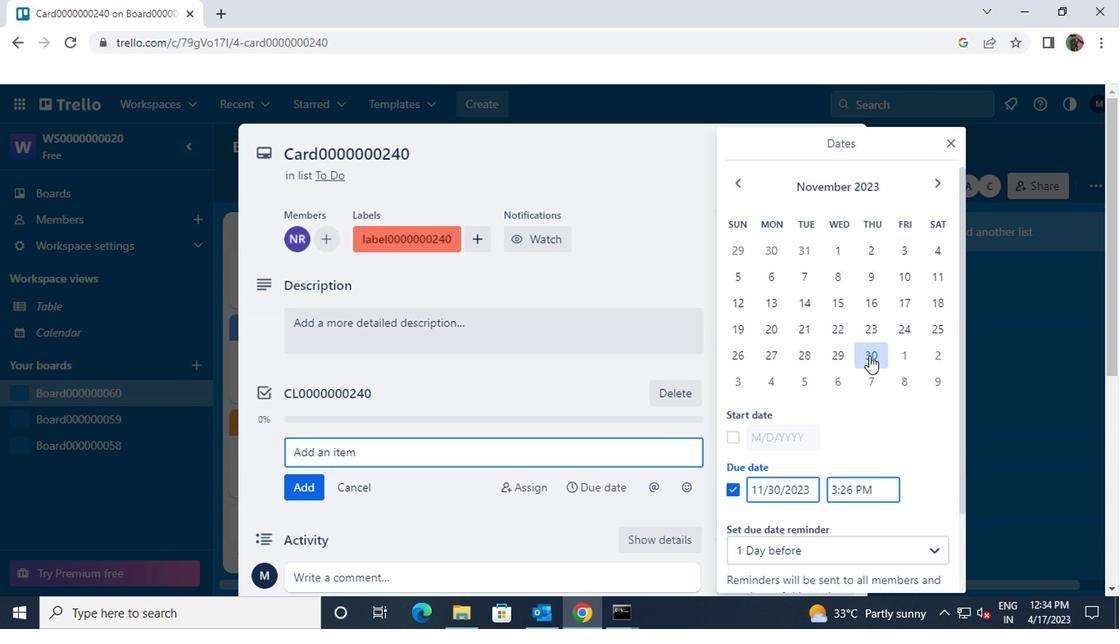 
Action: Mouse scrolled (865, 356) with delta (0, -1)
Screenshot: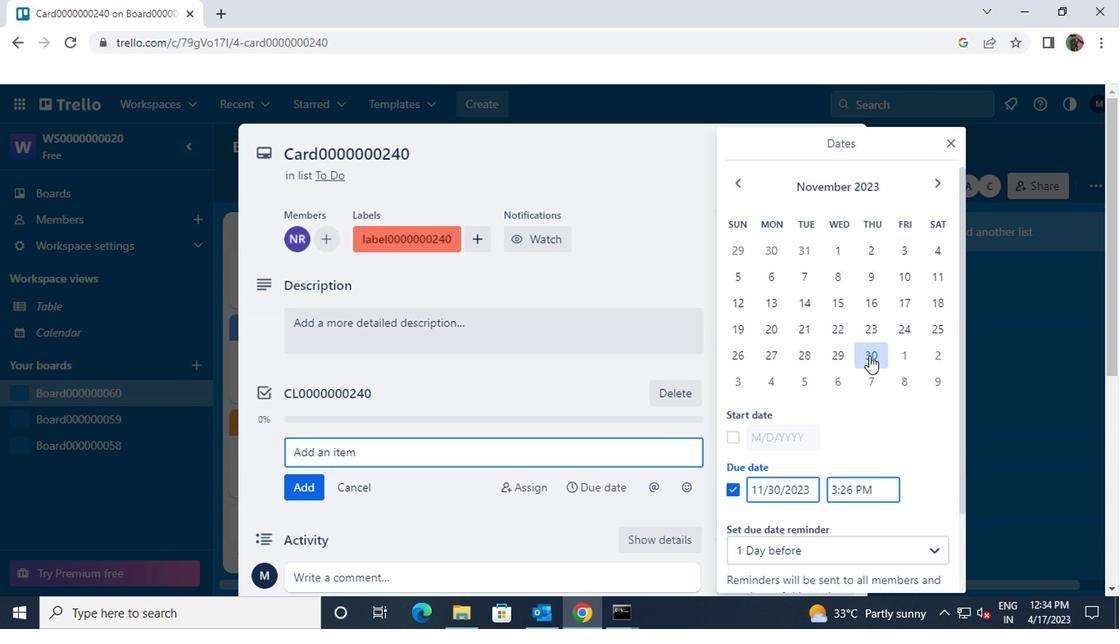 
Action: Mouse scrolled (865, 356) with delta (0, -1)
Screenshot: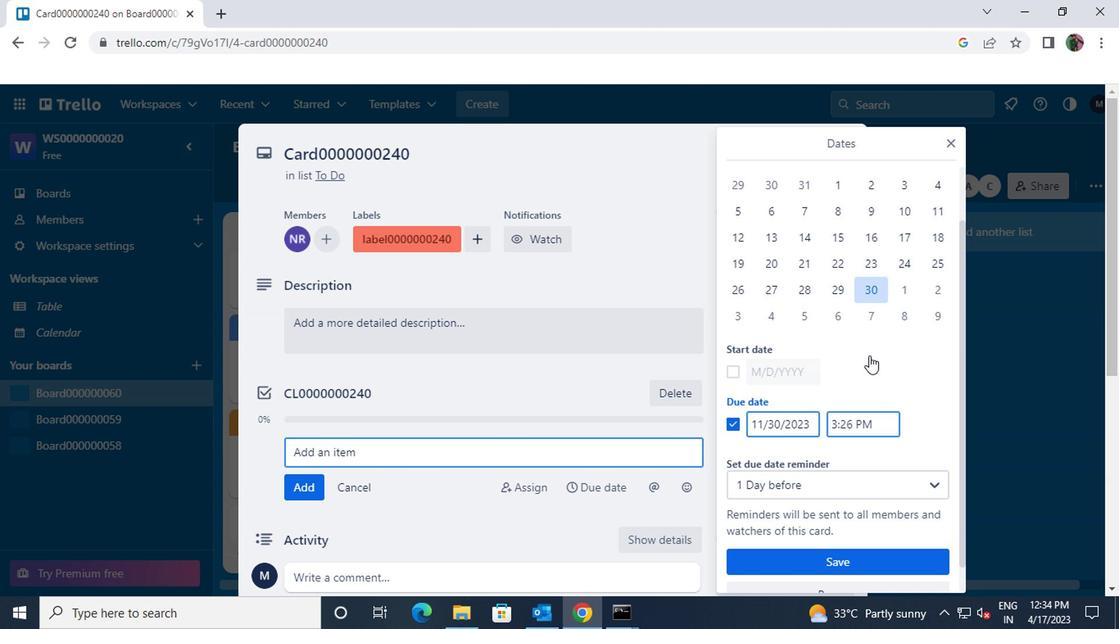 
Action: Mouse moved to (831, 531)
Screenshot: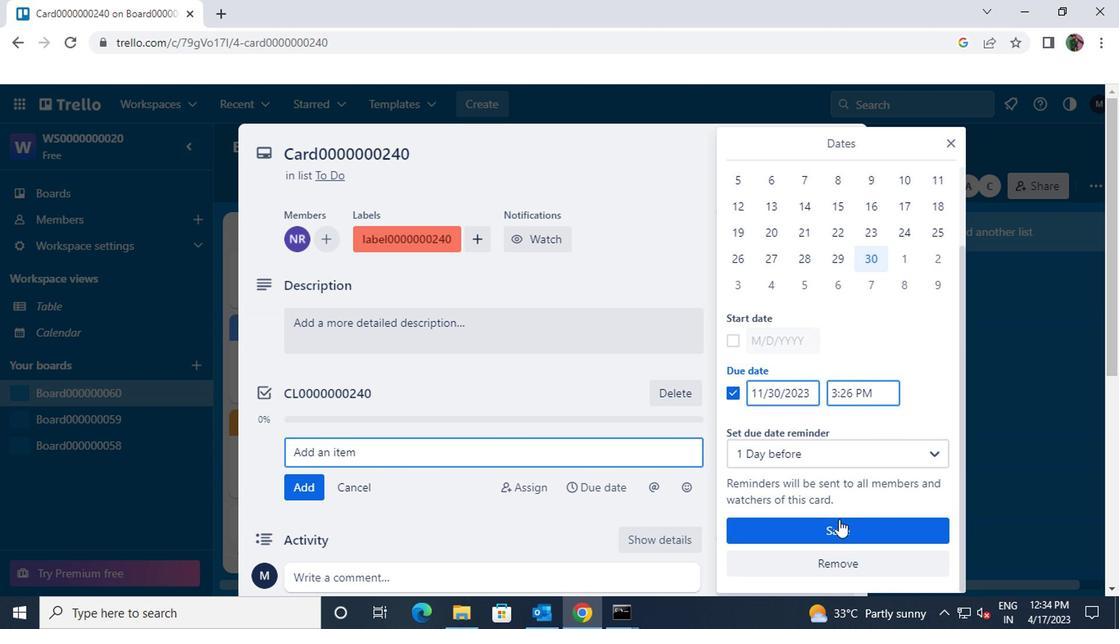 
Action: Mouse pressed left at (831, 531)
Screenshot: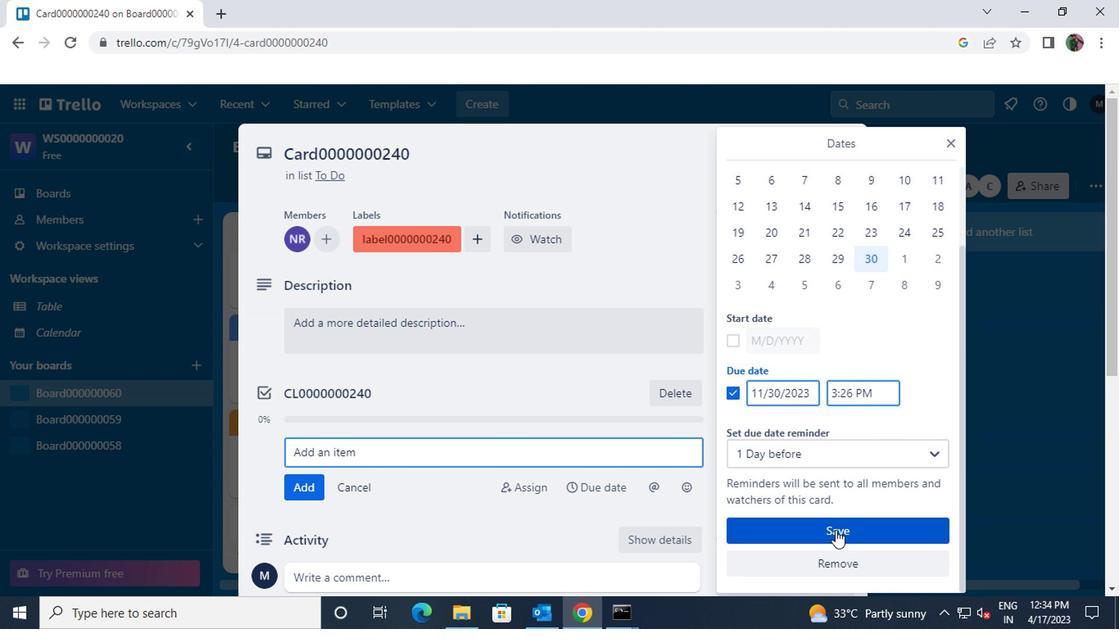
